 Task: Search one way flight ticket for 1 adult, 6 children, 1 infant in seat and 1 infant on lap in business from Memphis: Memphis International Airport to Rockford: Chicago Rockford International Airport(was Northwest Chicagoland Regional Airport At Rockford) on 5-1-2023. Choice of flights is Spirit. Number of bags: 2 carry on bags. Price is upto 90000. Outbound departure time preference is 17:45.
Action: Mouse moved to (195, 271)
Screenshot: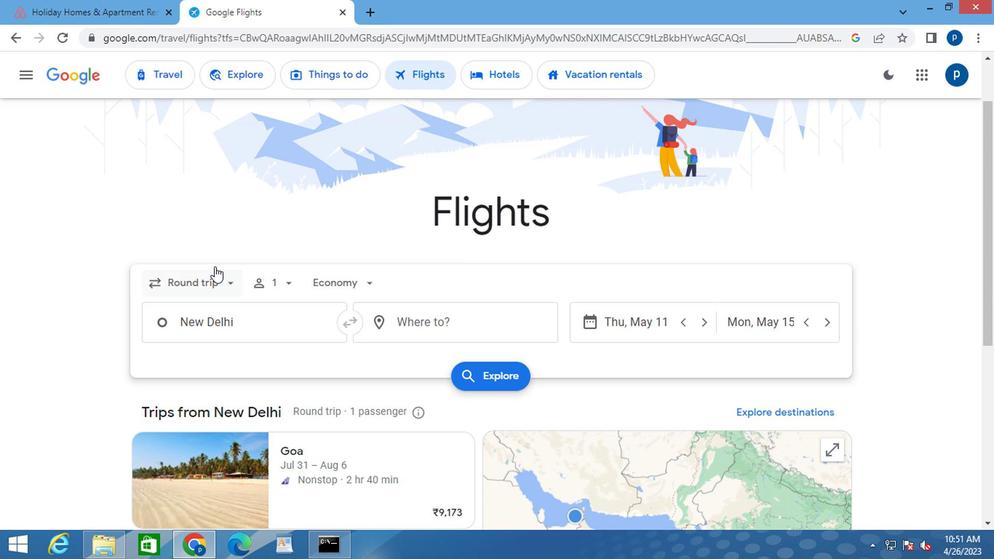 
Action: Mouse pressed left at (195, 271)
Screenshot: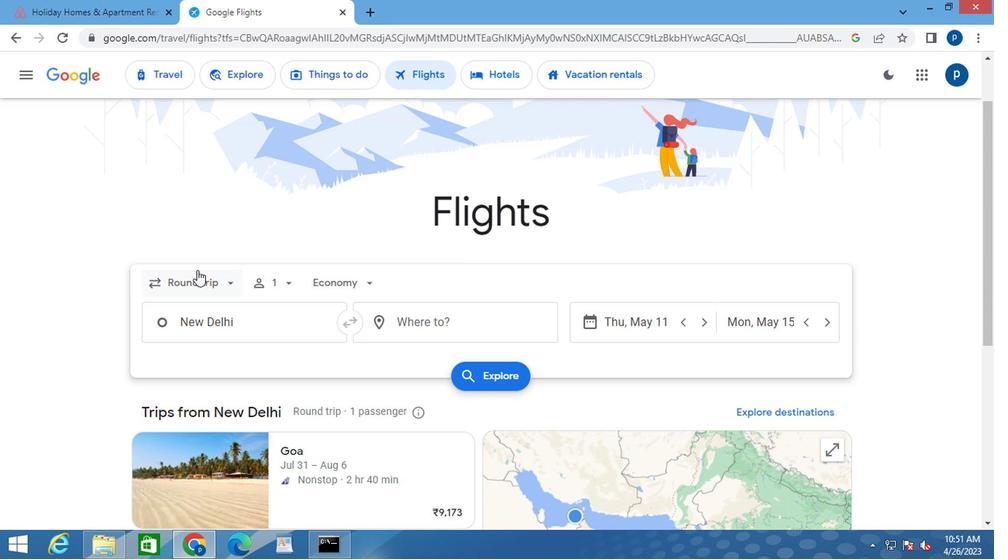 
Action: Mouse moved to (207, 347)
Screenshot: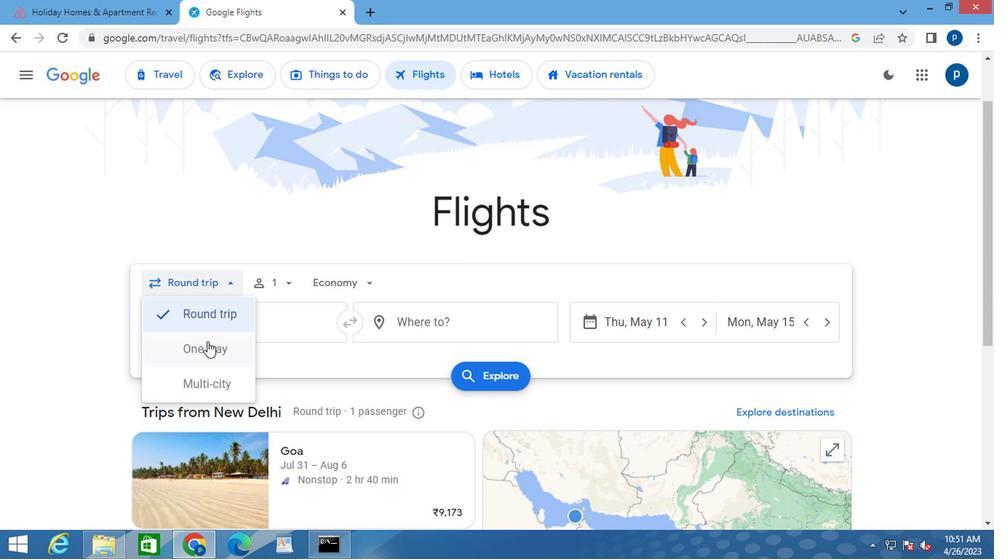 
Action: Mouse pressed left at (207, 347)
Screenshot: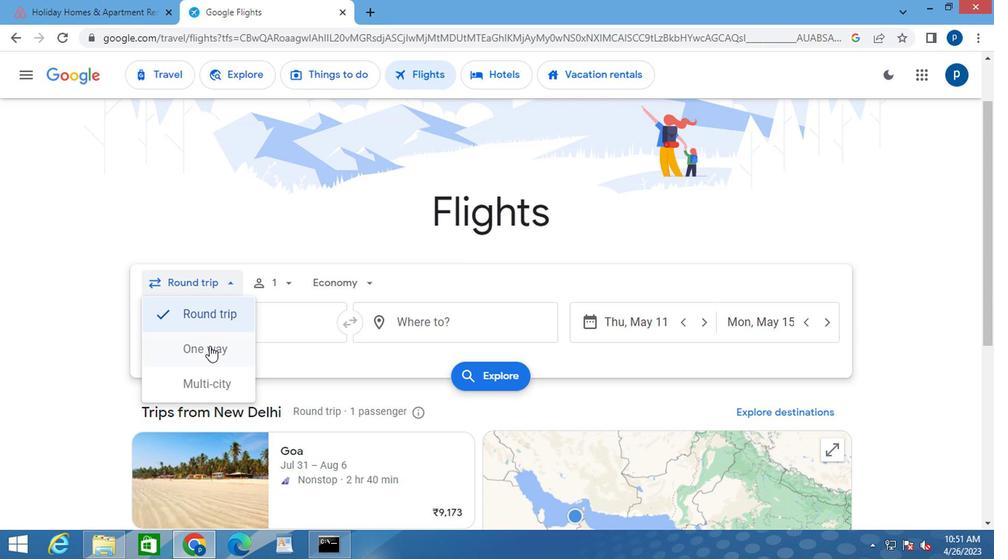 
Action: Mouse moved to (283, 277)
Screenshot: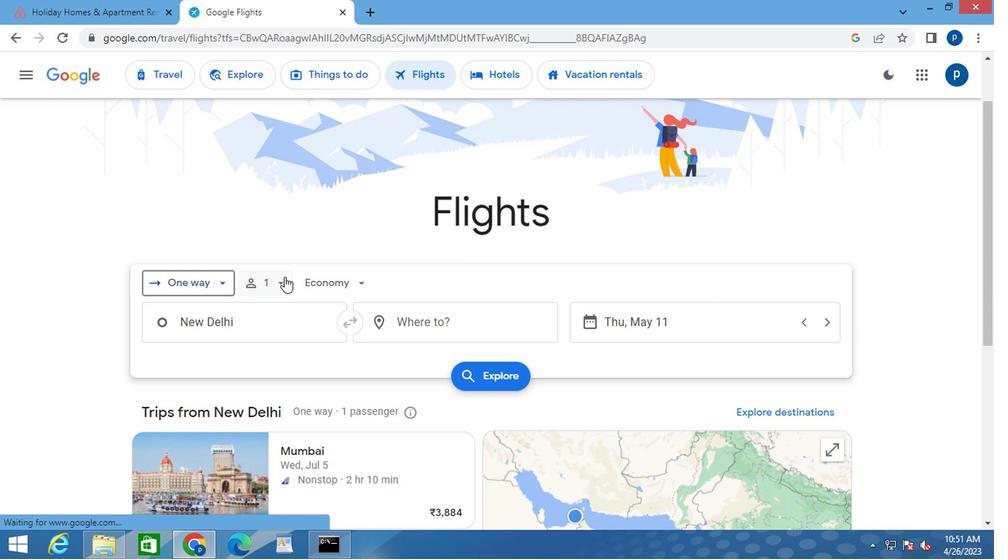 
Action: Mouse pressed left at (283, 277)
Screenshot: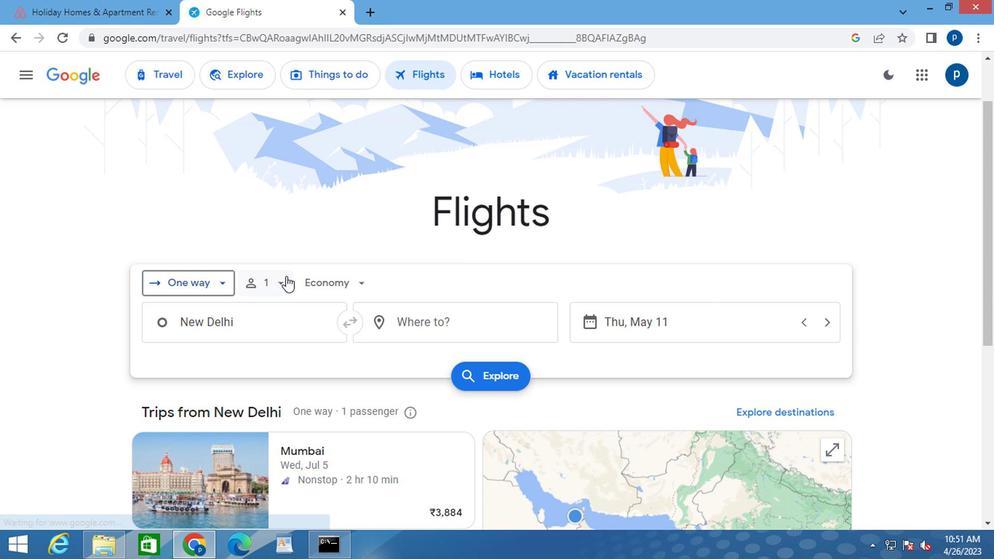 
Action: Mouse moved to (392, 356)
Screenshot: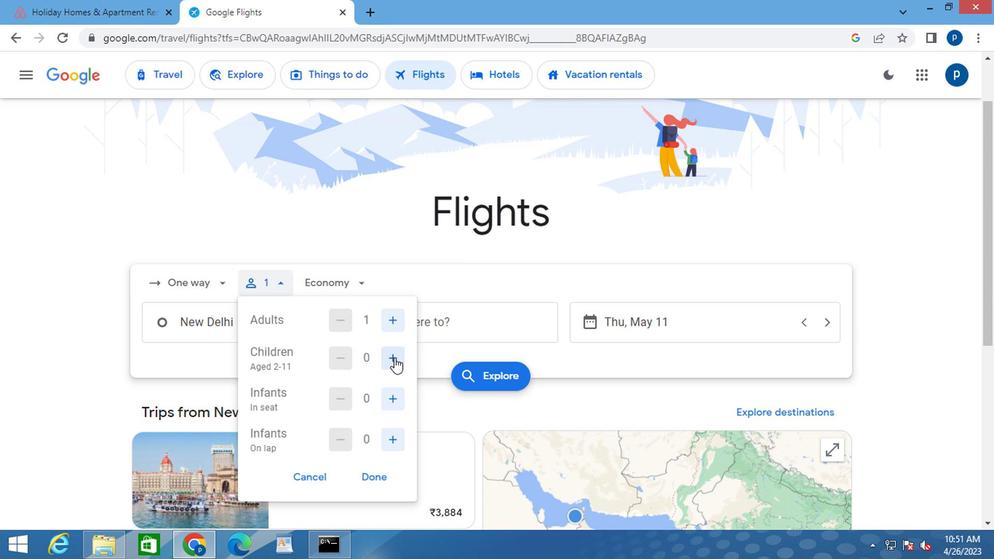 
Action: Mouse pressed left at (392, 356)
Screenshot: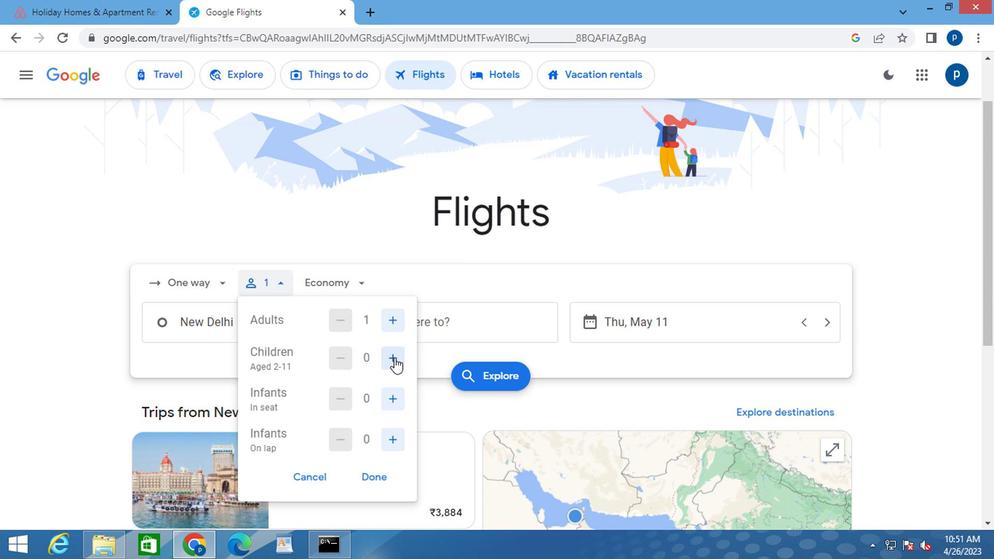 
Action: Mouse pressed left at (392, 356)
Screenshot: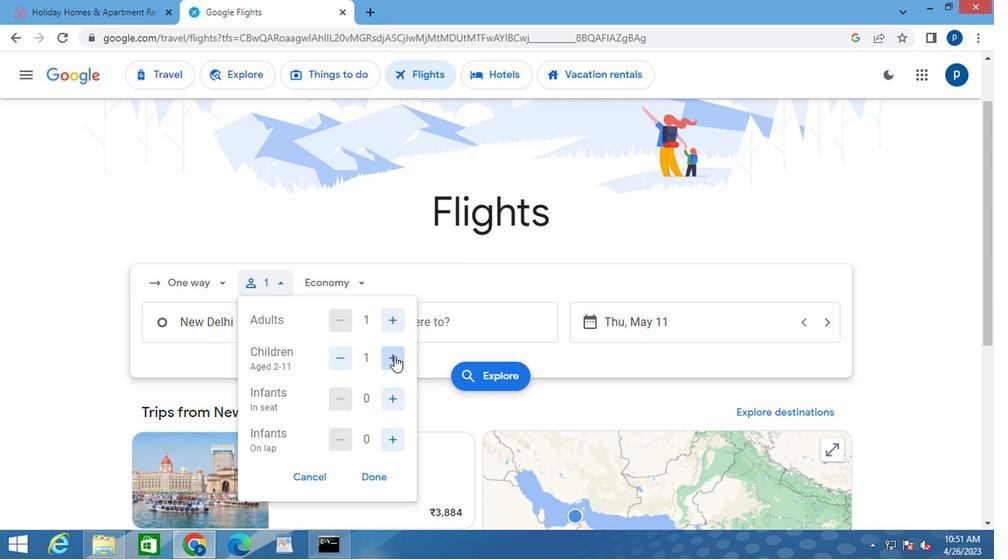 
Action: Mouse pressed left at (392, 356)
Screenshot: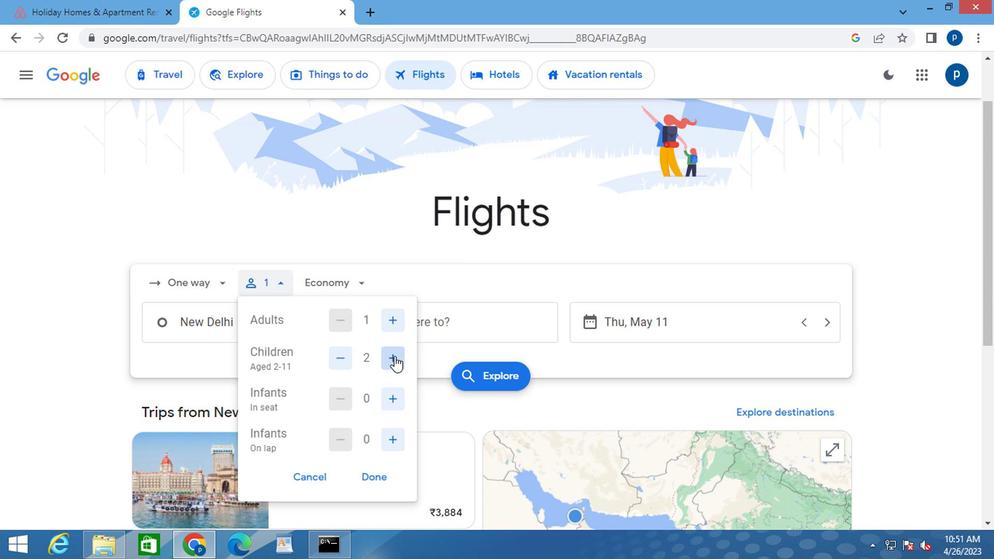 
Action: Mouse pressed left at (392, 356)
Screenshot: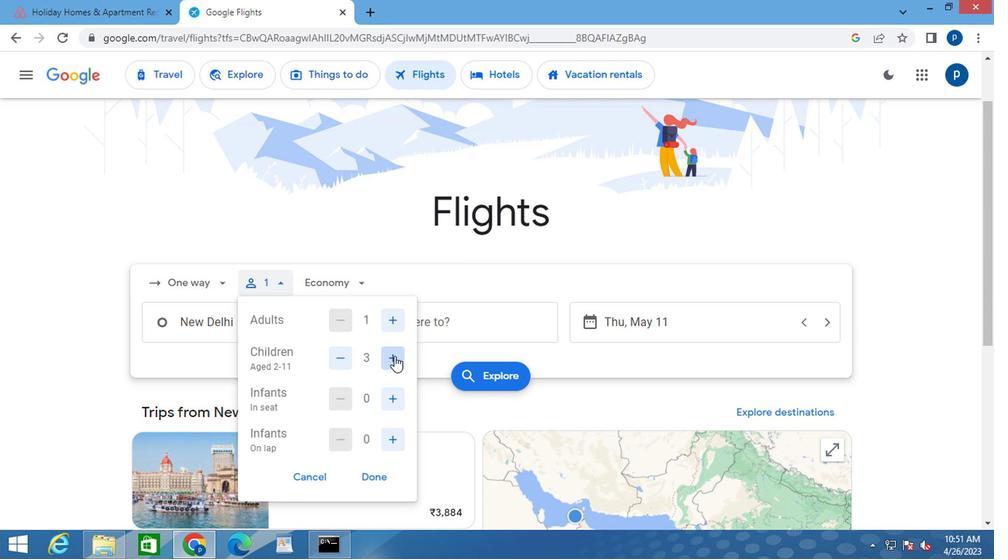 
Action: Mouse pressed left at (392, 356)
Screenshot: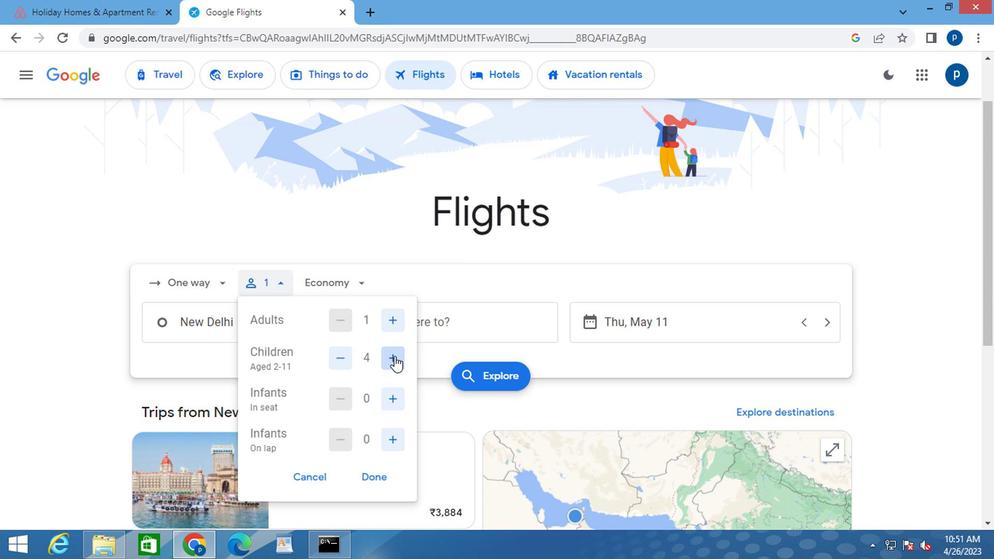 
Action: Mouse pressed left at (392, 356)
Screenshot: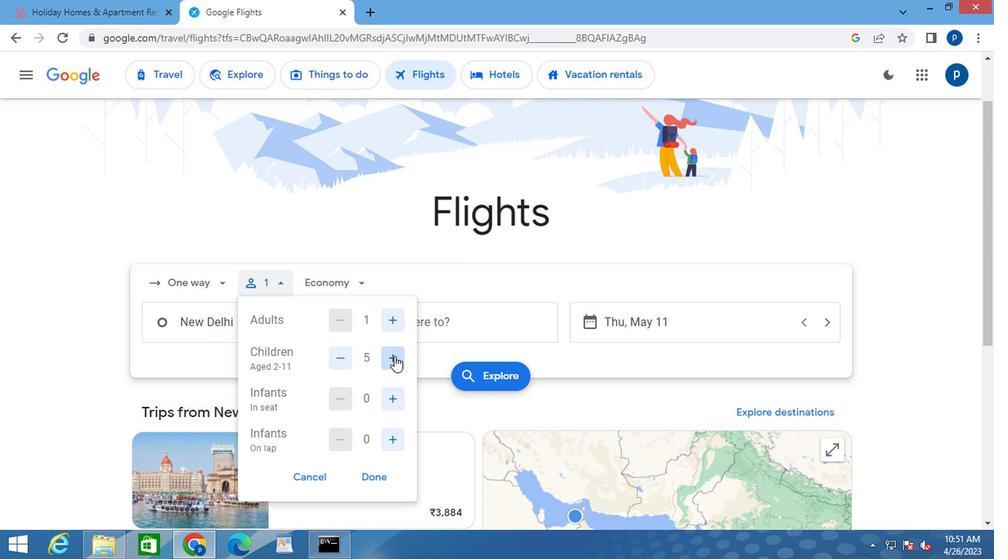 
Action: Mouse moved to (390, 398)
Screenshot: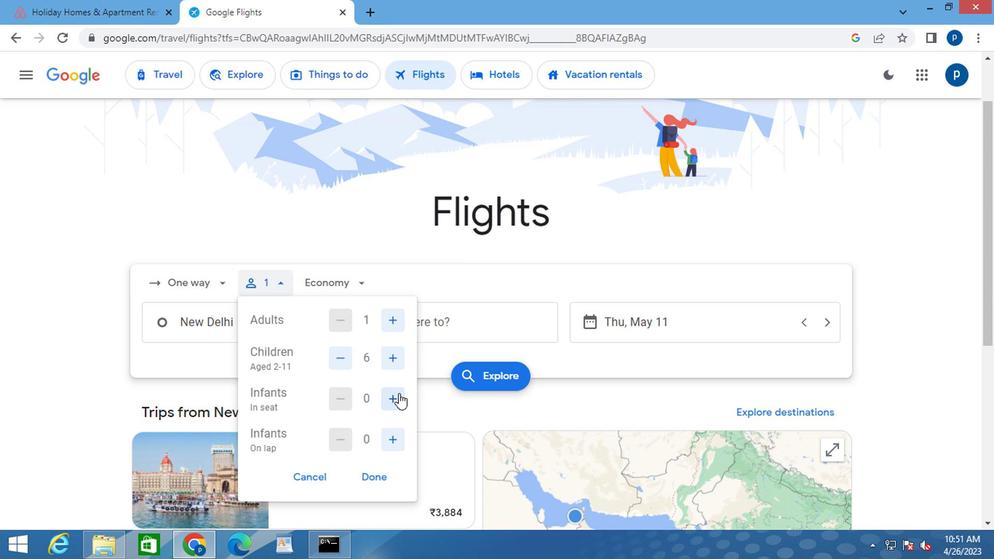 
Action: Mouse pressed left at (390, 398)
Screenshot: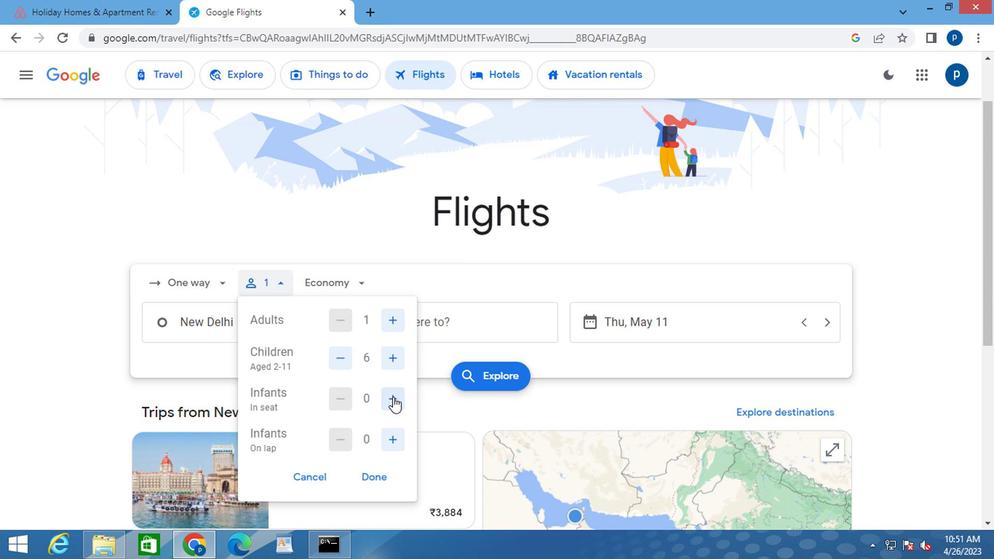 
Action: Mouse moved to (393, 439)
Screenshot: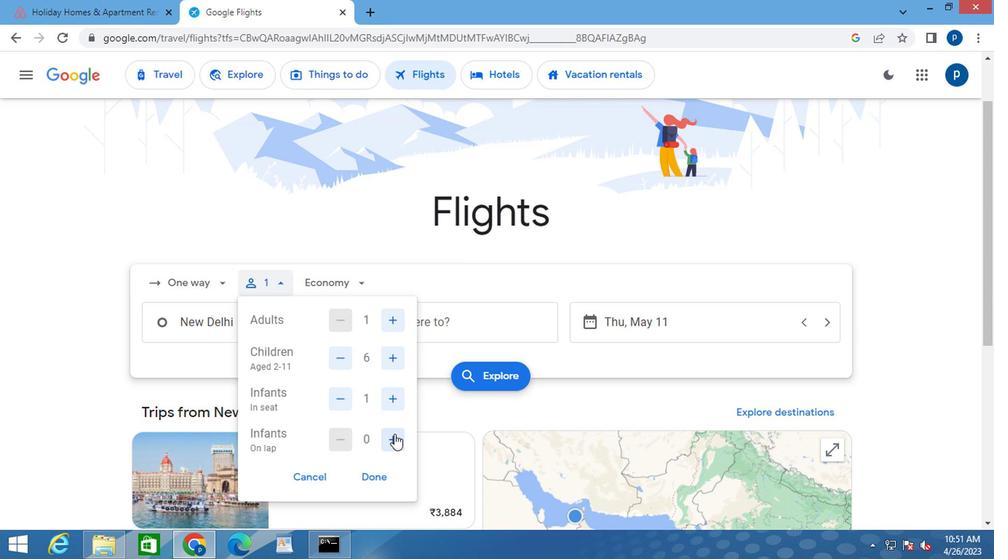 
Action: Mouse pressed left at (393, 439)
Screenshot: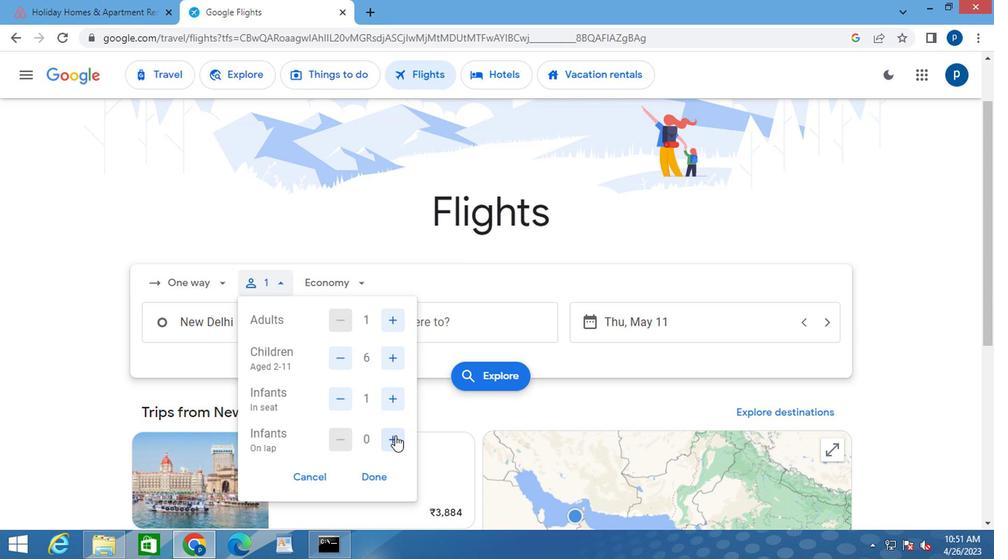 
Action: Mouse moved to (372, 480)
Screenshot: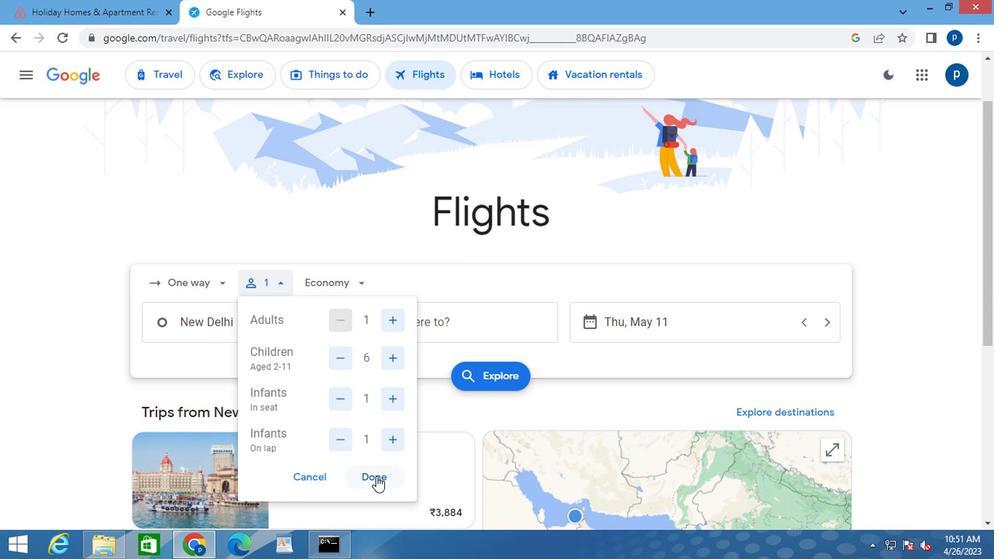 
Action: Mouse pressed left at (372, 480)
Screenshot: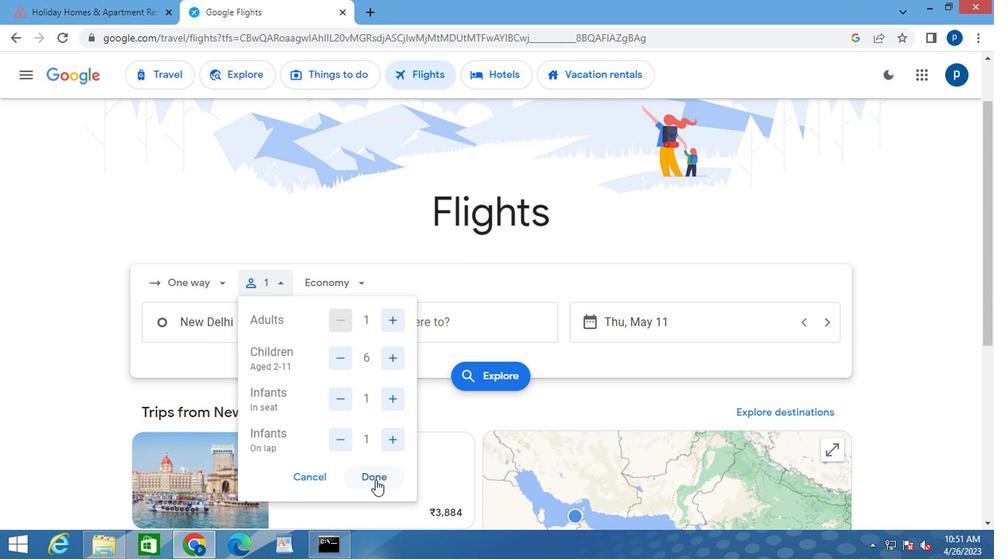 
Action: Mouse moved to (352, 289)
Screenshot: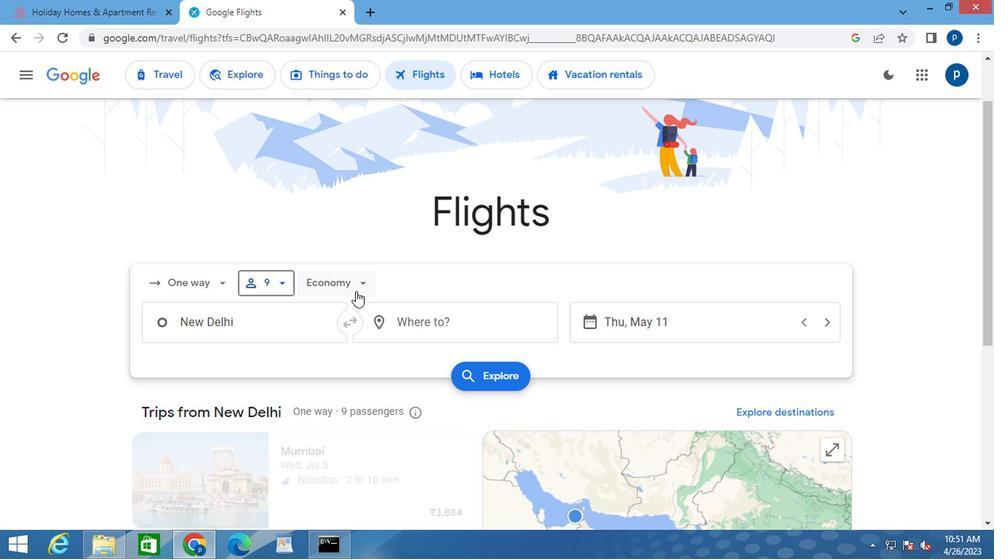 
Action: Mouse pressed left at (352, 289)
Screenshot: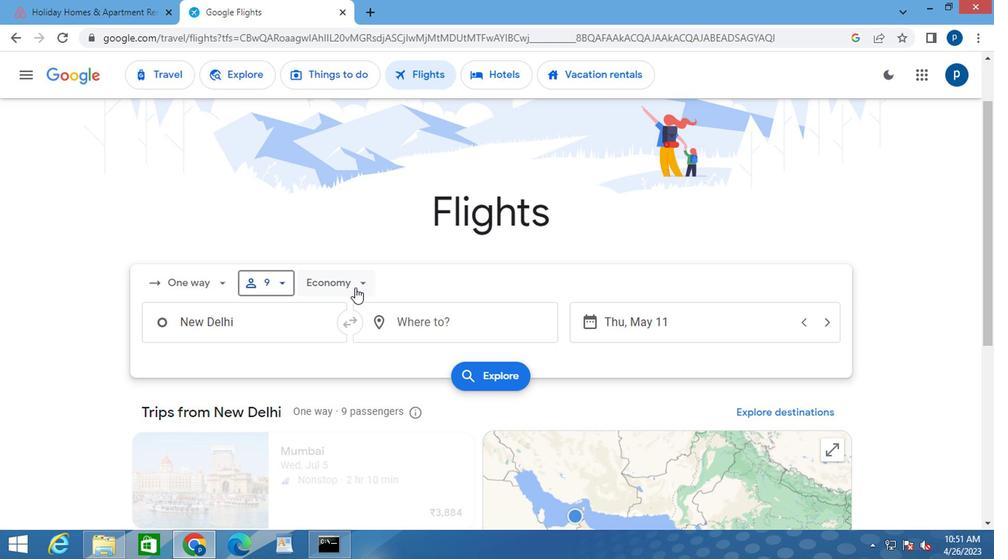 
Action: Mouse moved to (363, 379)
Screenshot: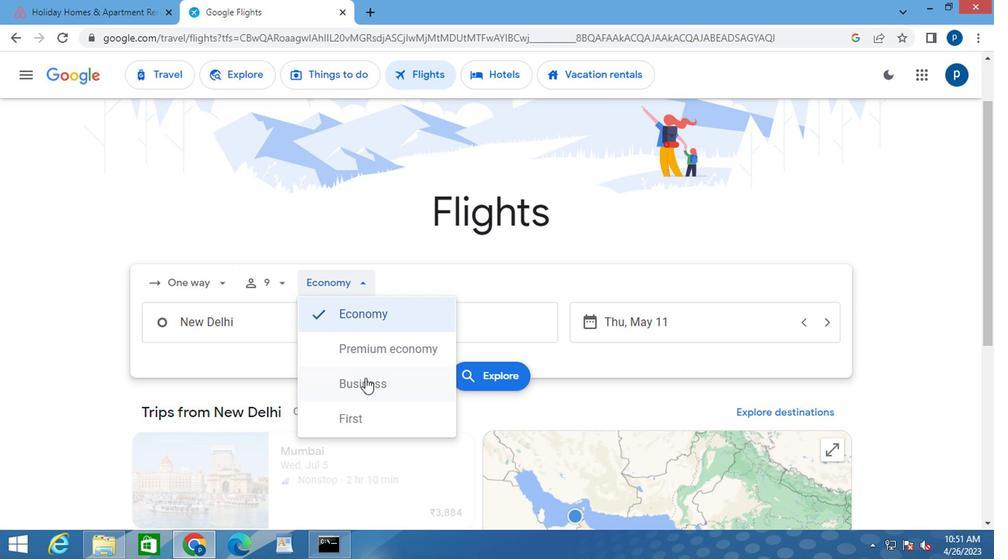 
Action: Mouse pressed left at (363, 379)
Screenshot: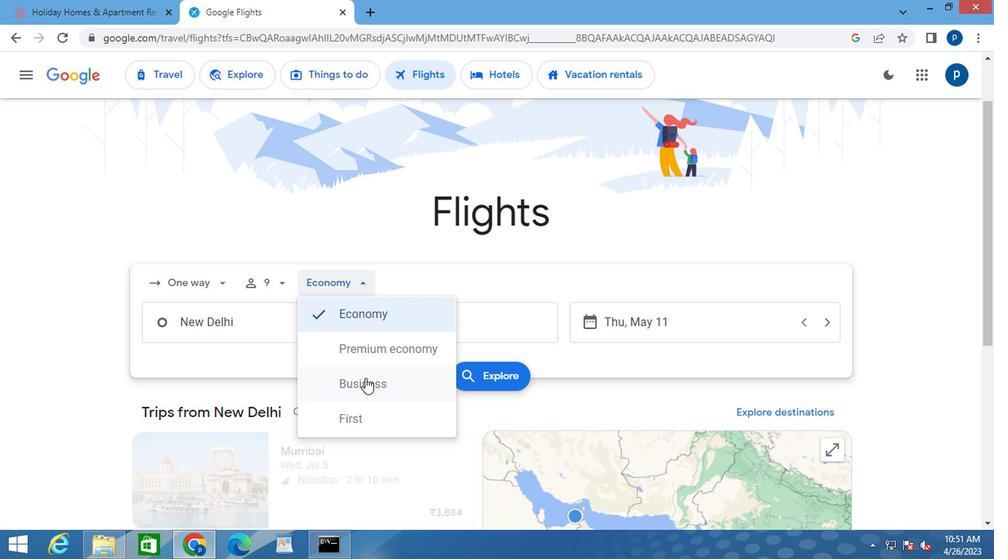 
Action: Mouse moved to (250, 326)
Screenshot: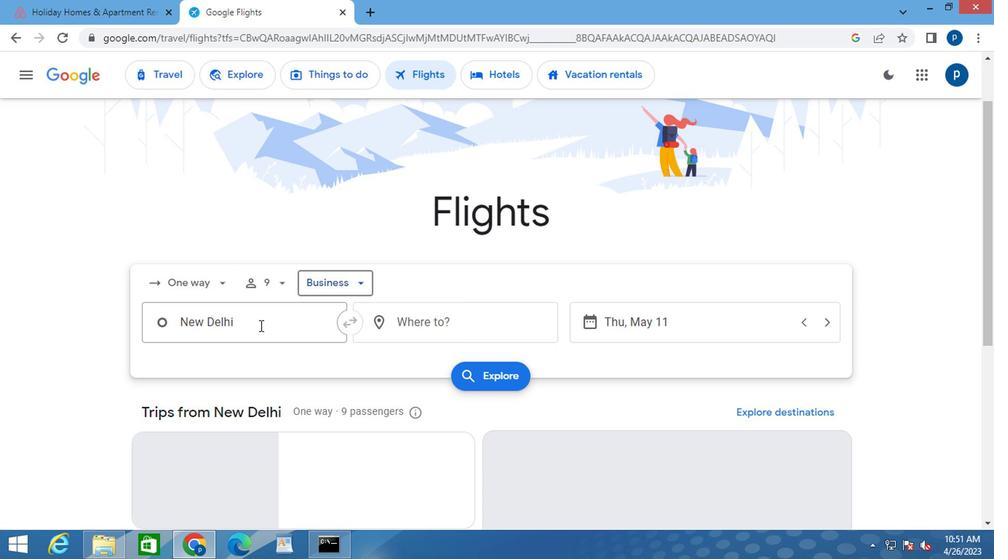 
Action: Mouse pressed left at (250, 326)
Screenshot: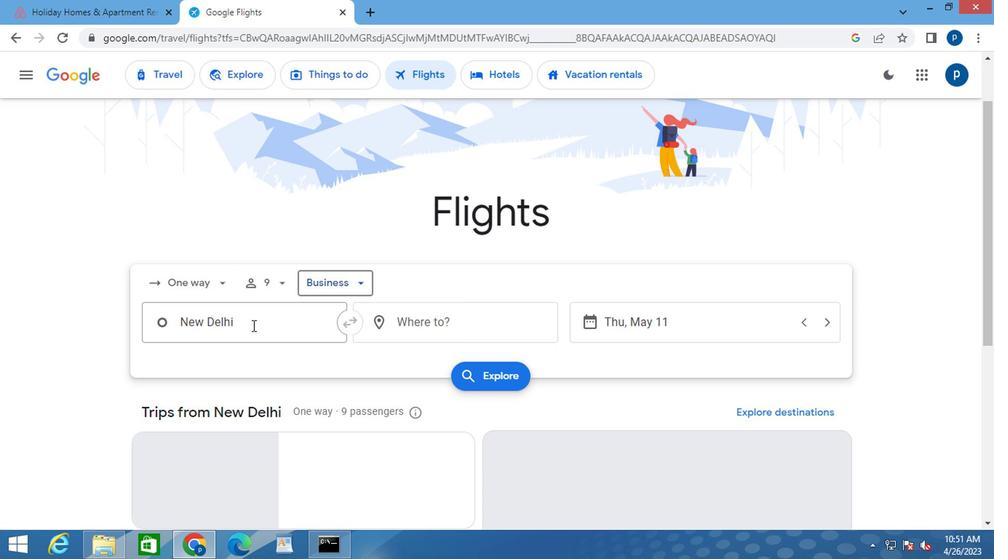 
Action: Mouse pressed left at (250, 326)
Screenshot: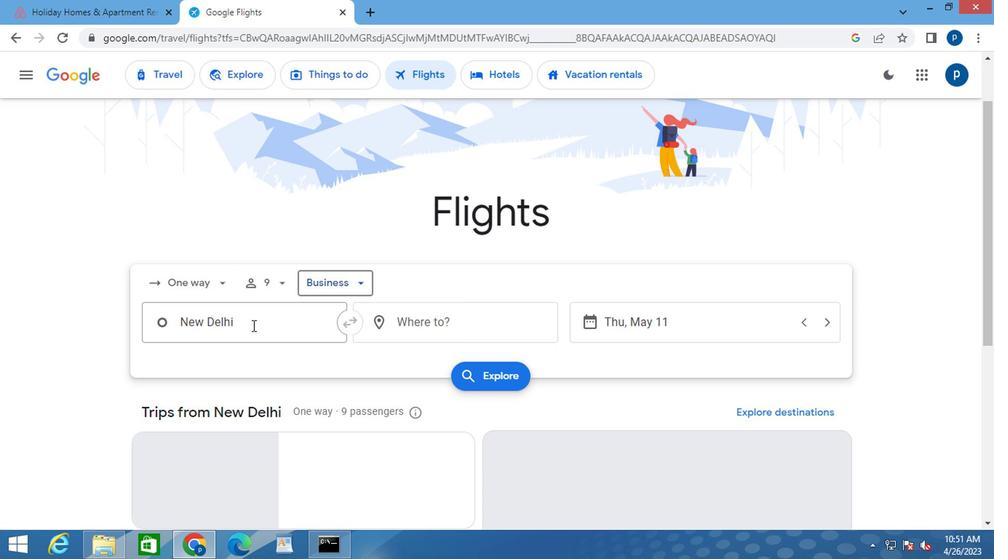 
Action: Key pressed <Key.caps_lock>m<Key.caps_lock>m<Key.backspace>emphis
Screenshot: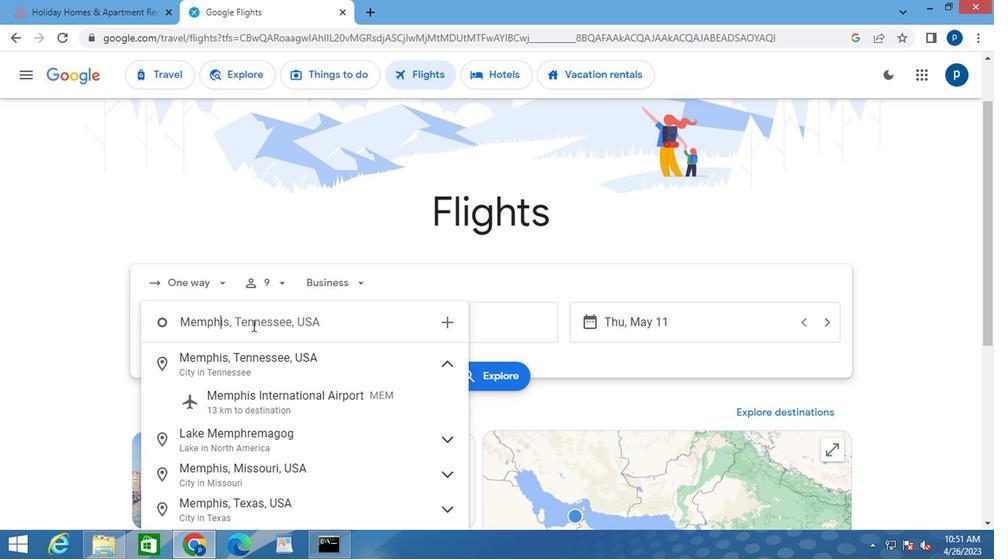 
Action: Mouse moved to (259, 399)
Screenshot: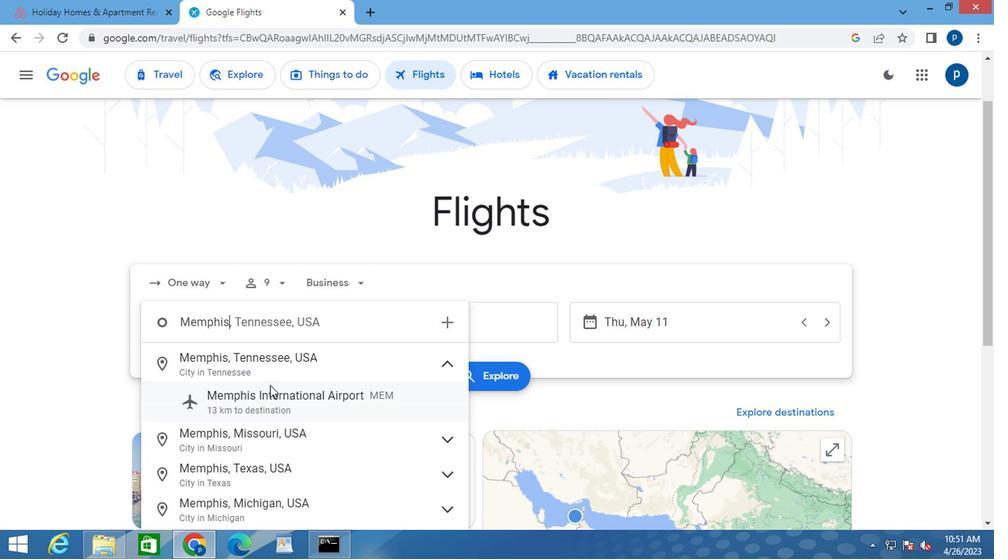 
Action: Mouse pressed left at (259, 399)
Screenshot: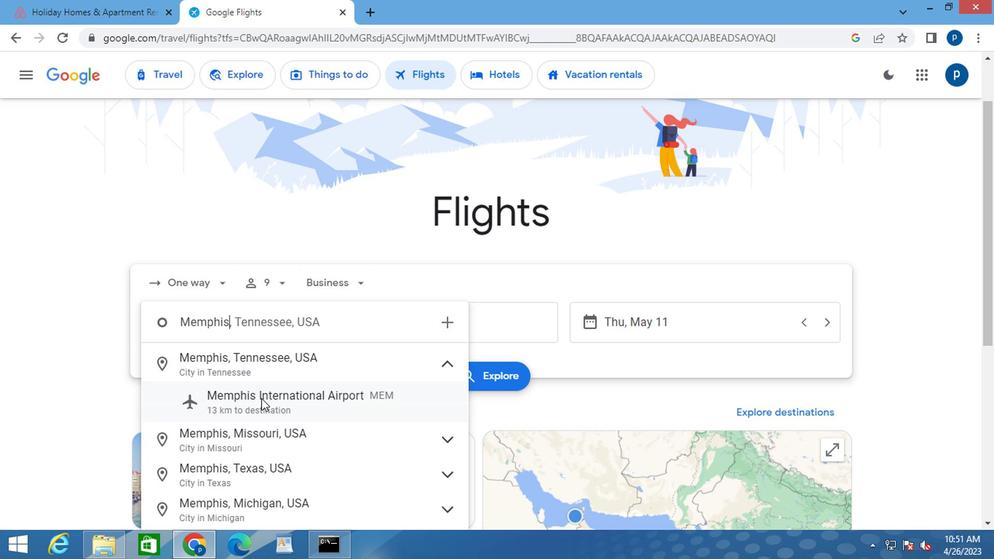 
Action: Mouse moved to (412, 319)
Screenshot: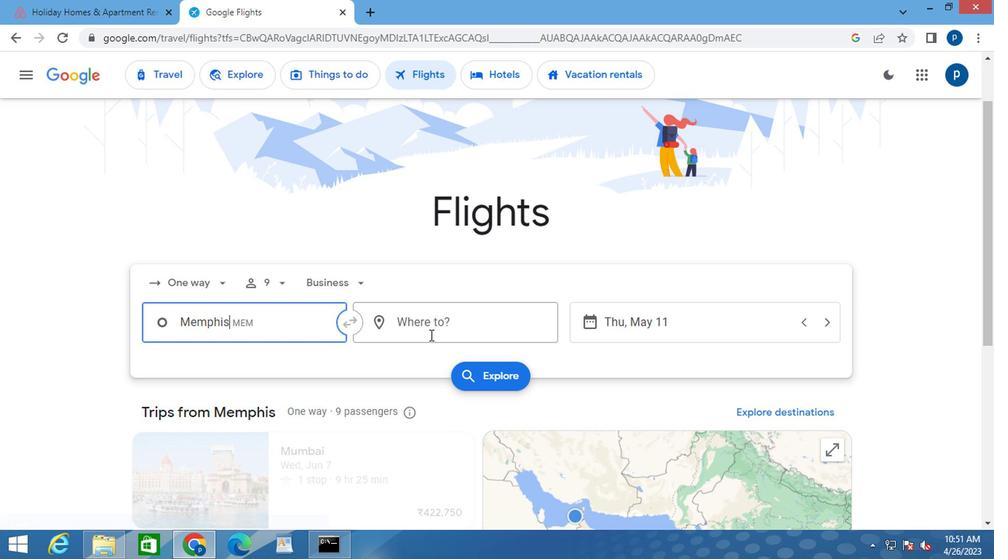 
Action: Mouse pressed left at (412, 319)
Screenshot: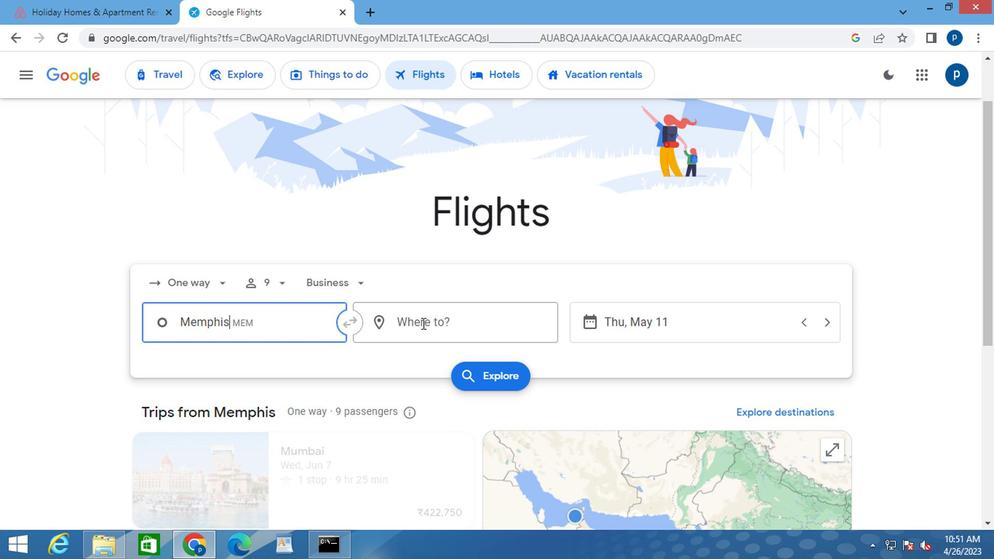 
Action: Key pressed <Key.caps_lock>c<Key.caps_lock>hicago
Screenshot: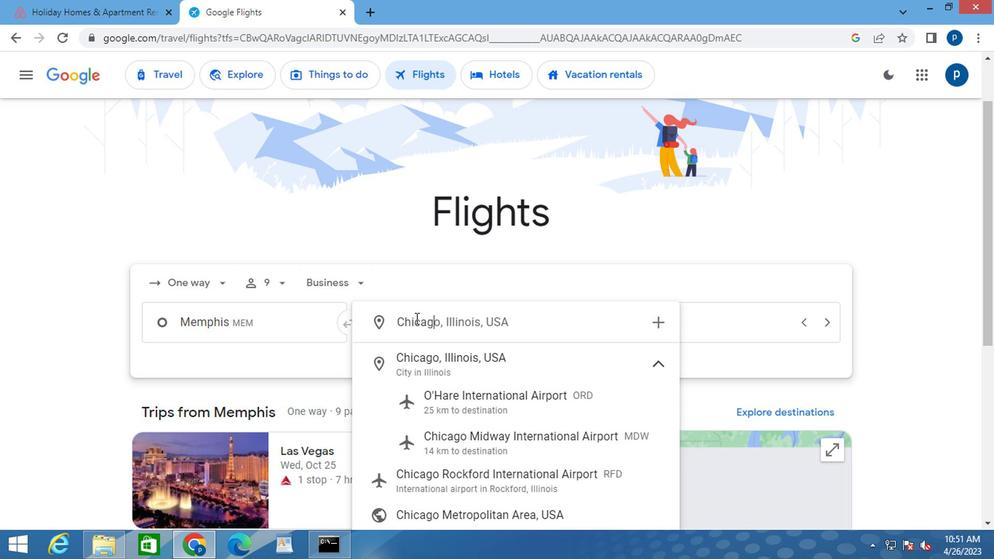 
Action: Mouse moved to (455, 477)
Screenshot: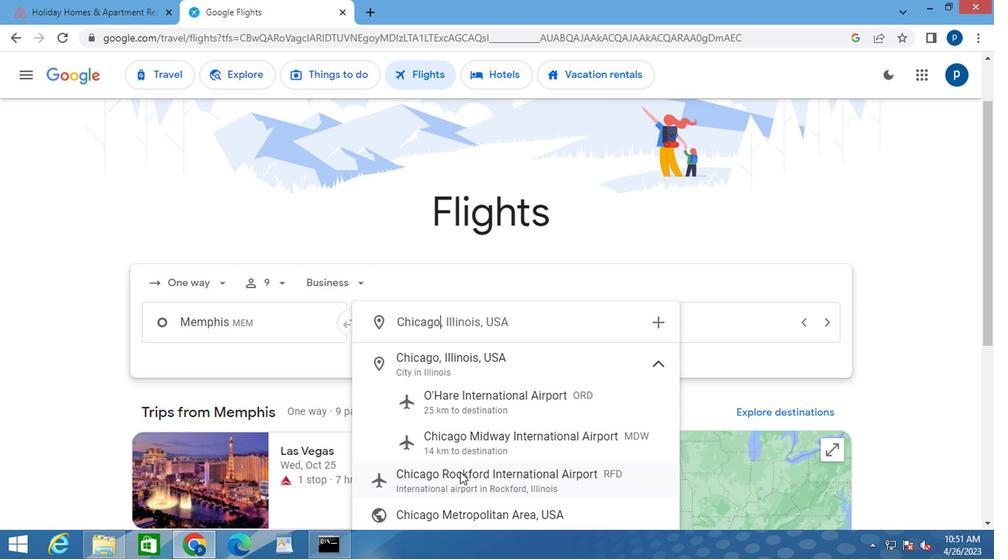 
Action: Mouse pressed left at (455, 477)
Screenshot: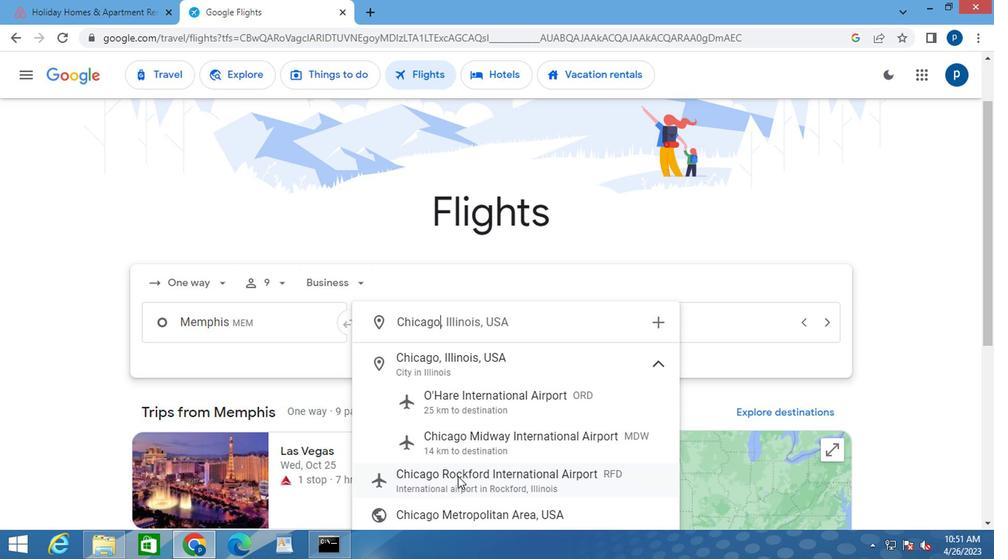 
Action: Mouse moved to (592, 324)
Screenshot: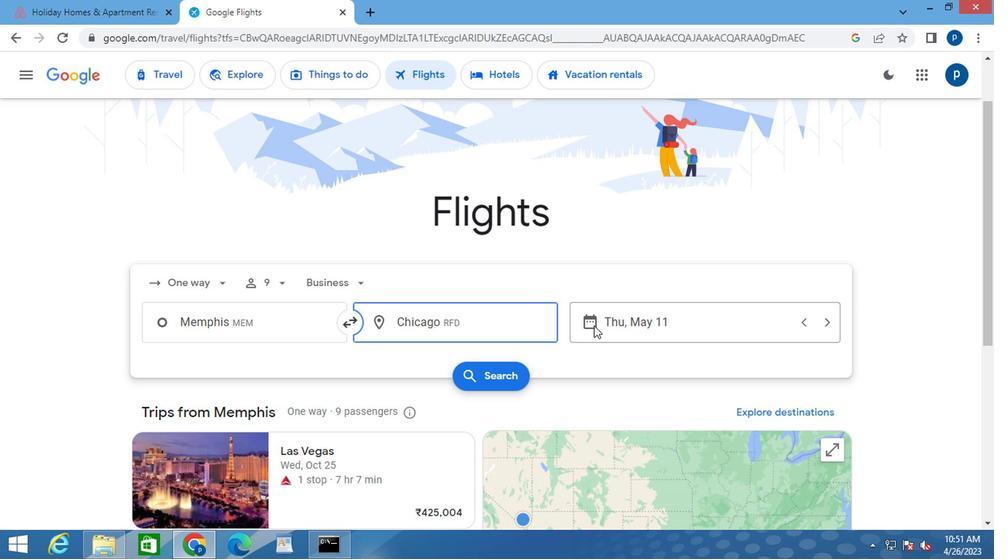 
Action: Mouse pressed left at (592, 324)
Screenshot: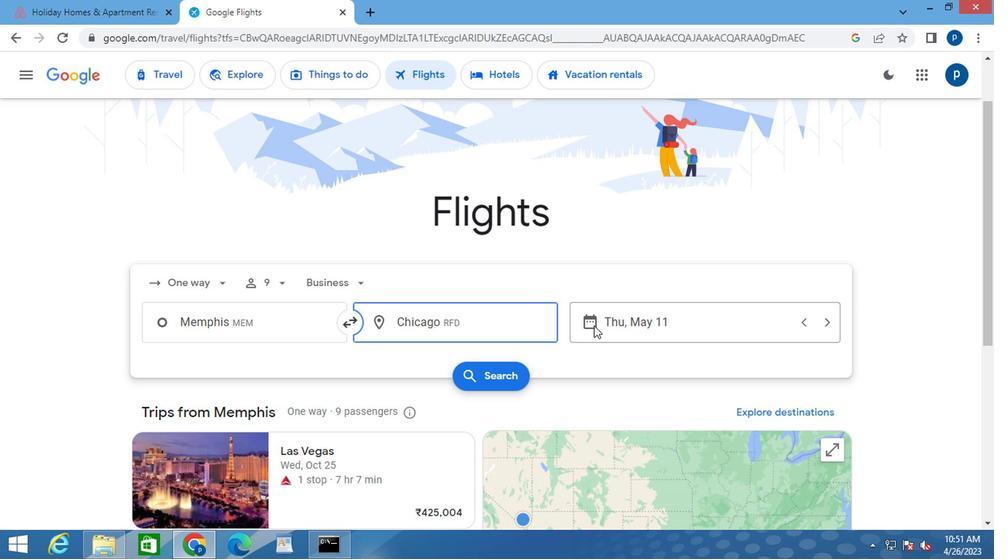
Action: Mouse moved to (628, 262)
Screenshot: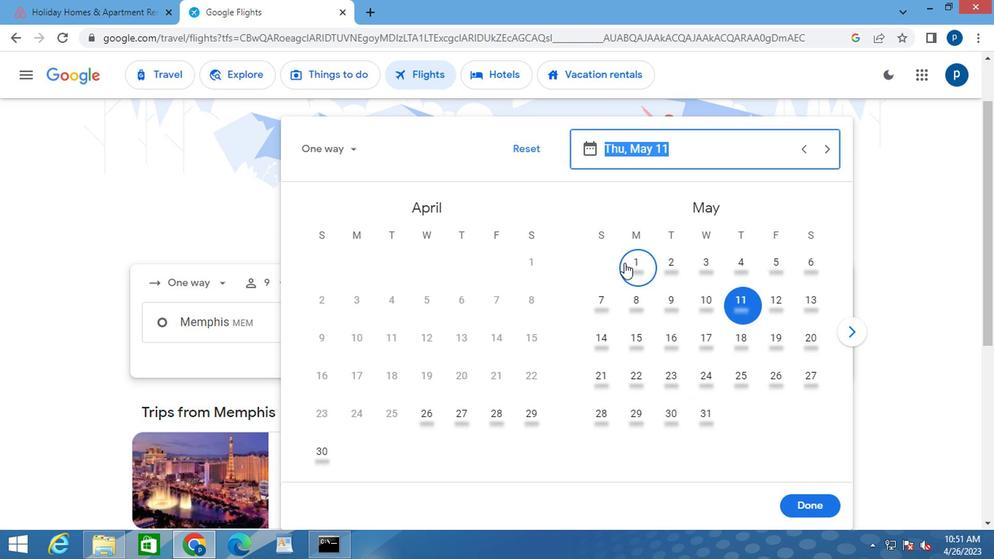 
Action: Mouse pressed left at (628, 262)
Screenshot: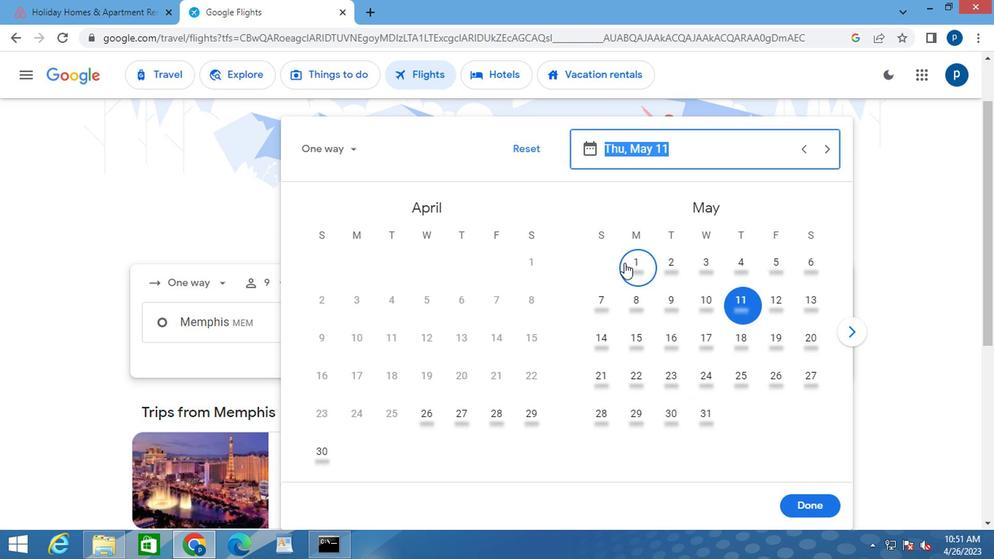 
Action: Mouse moved to (811, 508)
Screenshot: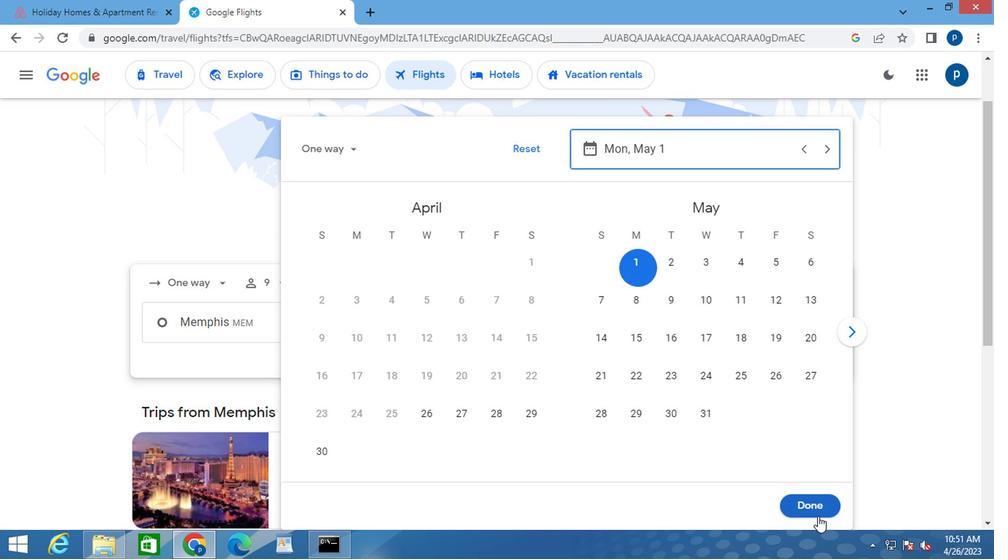 
Action: Mouse pressed left at (811, 508)
Screenshot: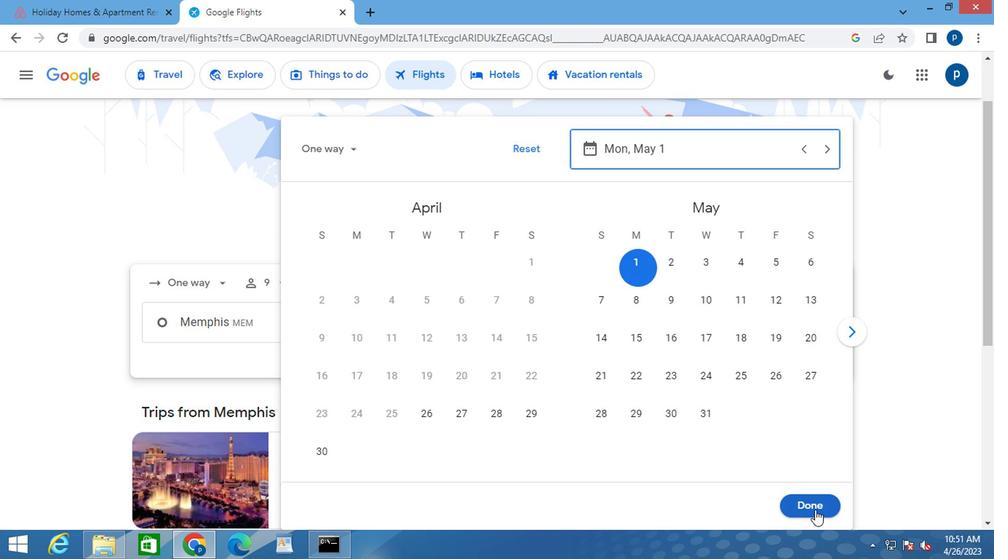 
Action: Mouse moved to (502, 386)
Screenshot: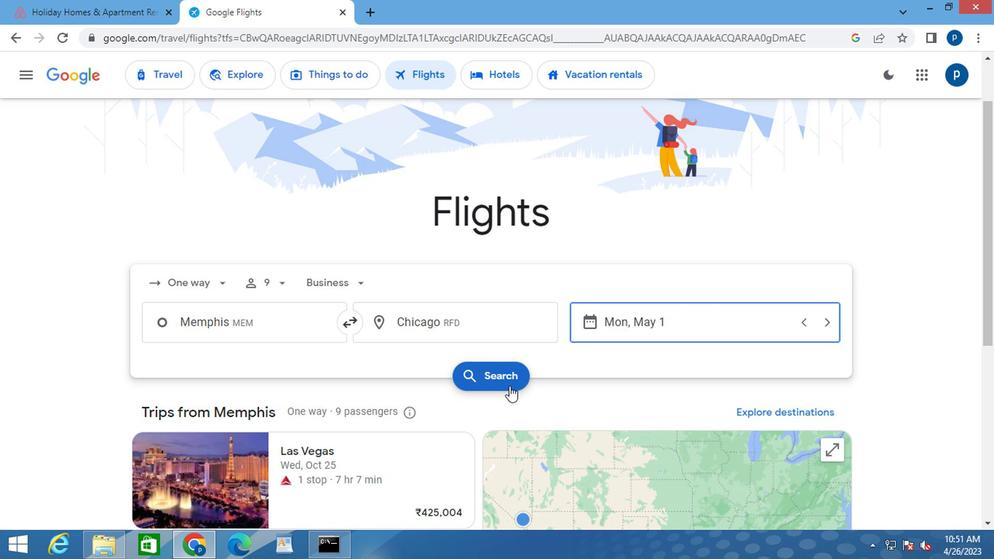 
Action: Mouse pressed left at (502, 386)
Screenshot: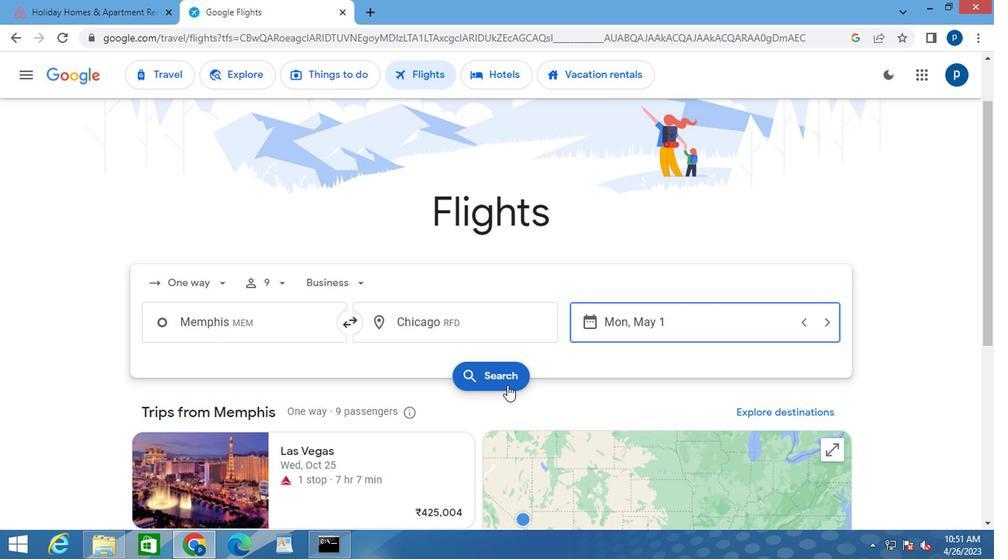 
Action: Mouse moved to (149, 211)
Screenshot: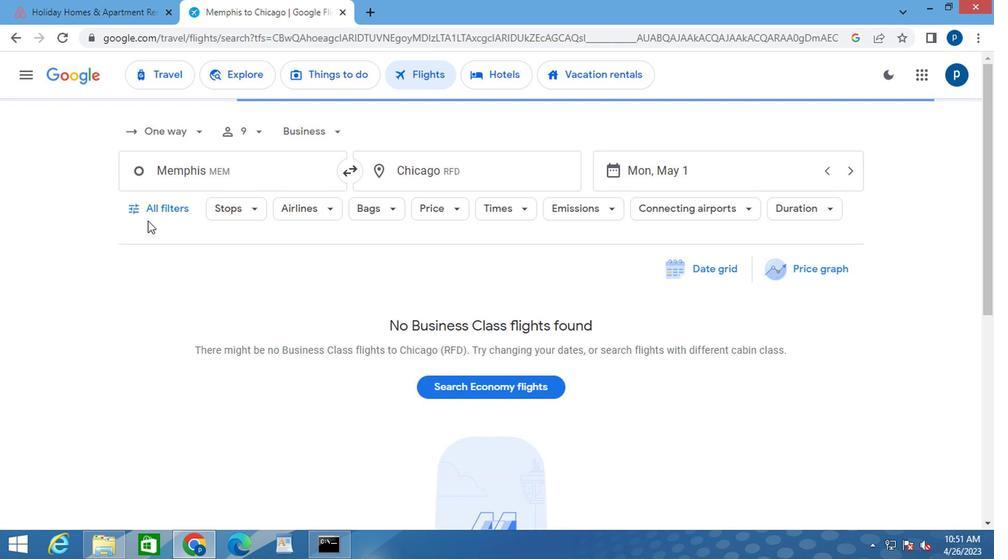 
Action: Mouse pressed left at (149, 211)
Screenshot: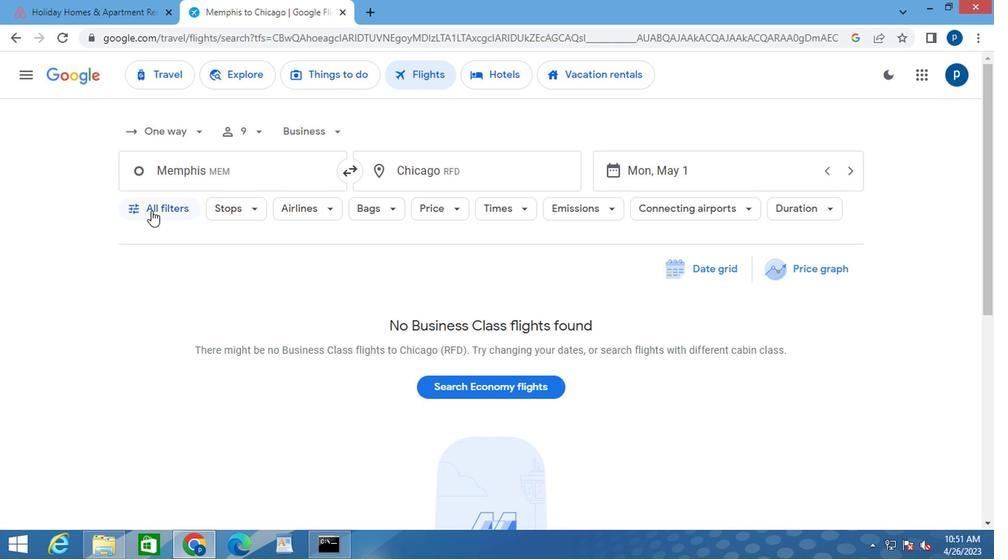 
Action: Mouse moved to (242, 383)
Screenshot: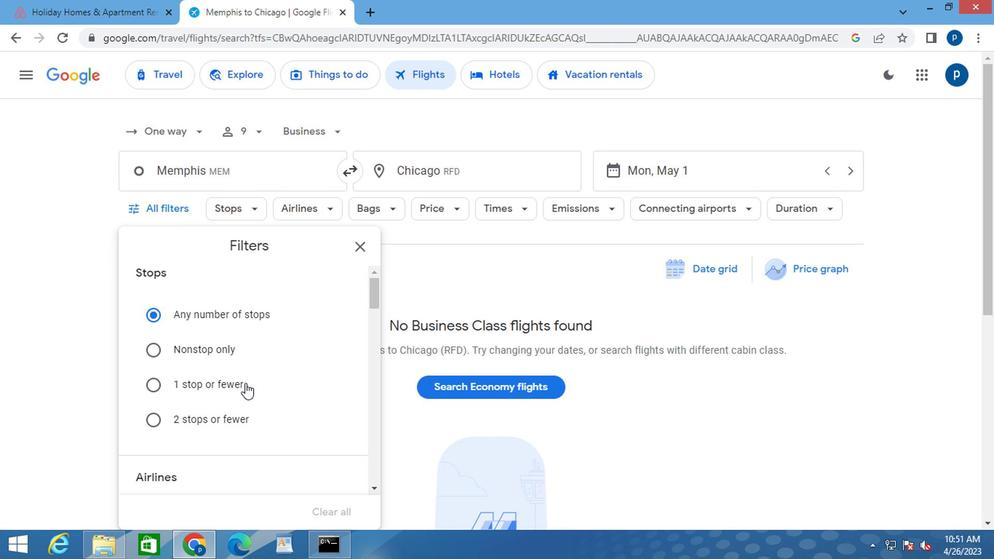 
Action: Mouse scrolled (242, 382) with delta (0, 0)
Screenshot: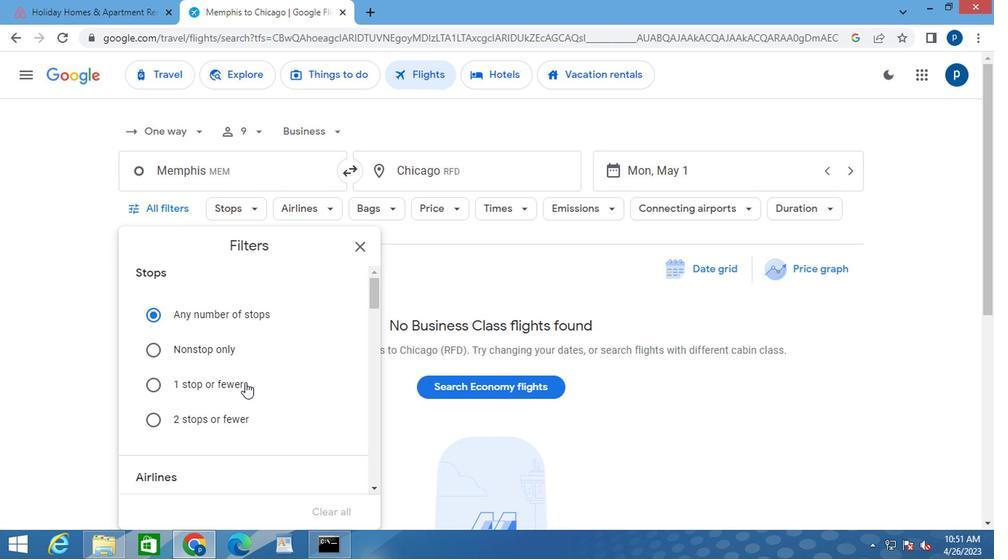 
Action: Mouse scrolled (242, 382) with delta (0, 0)
Screenshot: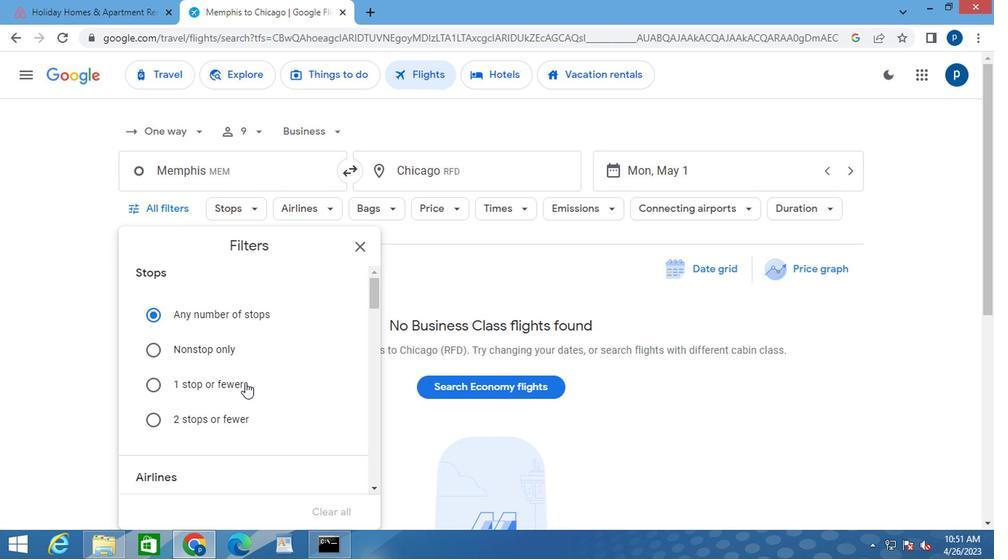 
Action: Mouse scrolled (242, 382) with delta (0, 0)
Screenshot: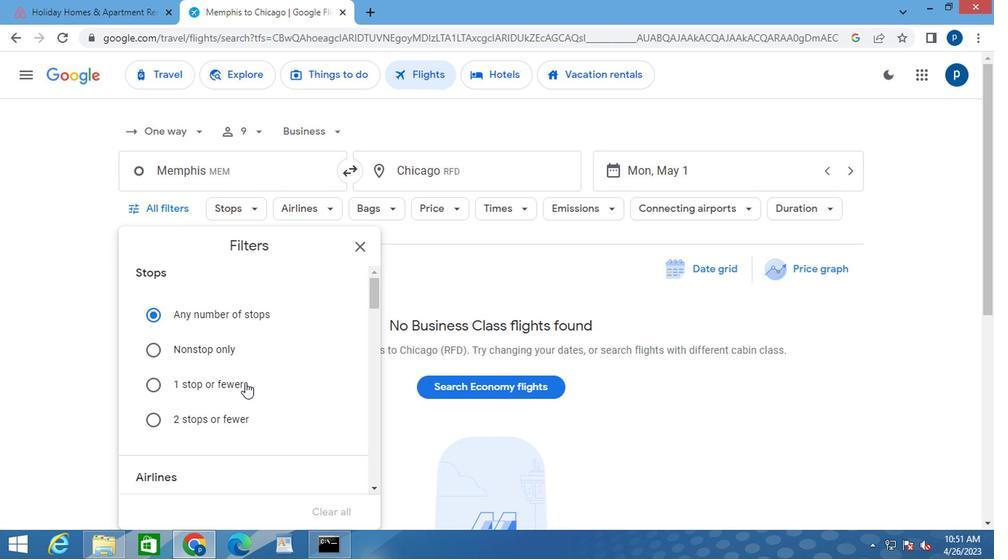
Action: Mouse moved to (244, 382)
Screenshot: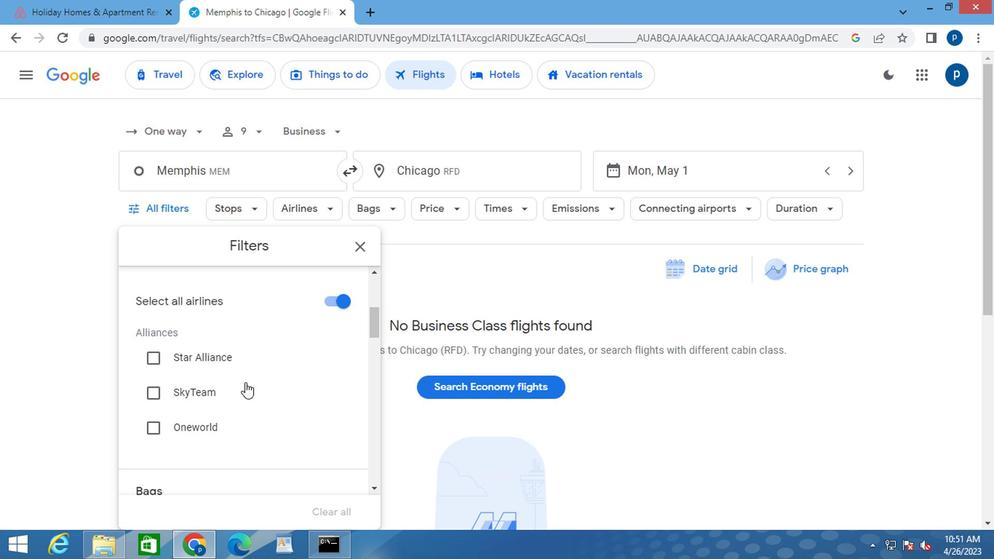 
Action: Mouse scrolled (244, 381) with delta (0, -1)
Screenshot: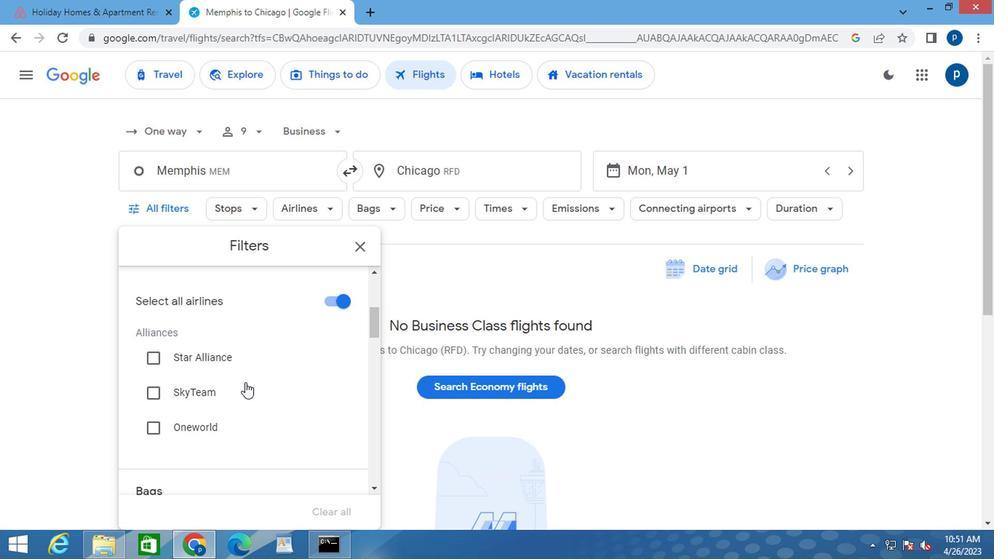 
Action: Mouse scrolled (244, 381) with delta (0, -1)
Screenshot: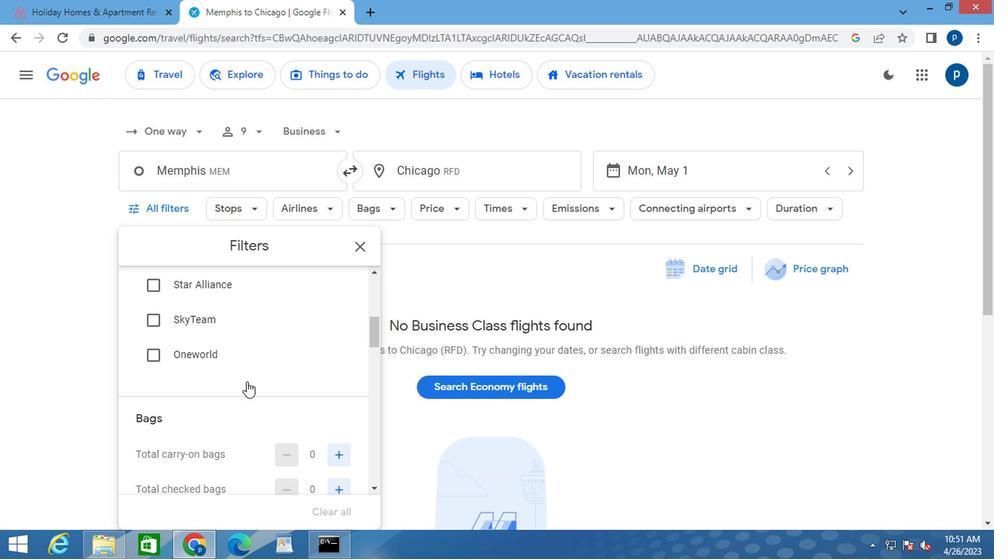 
Action: Mouse moved to (331, 384)
Screenshot: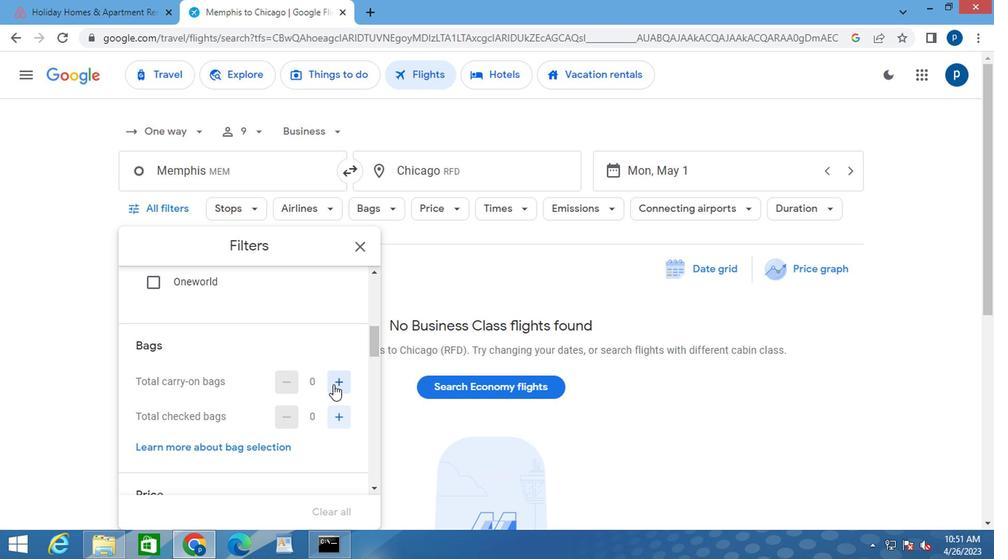 
Action: Mouse pressed left at (331, 384)
Screenshot: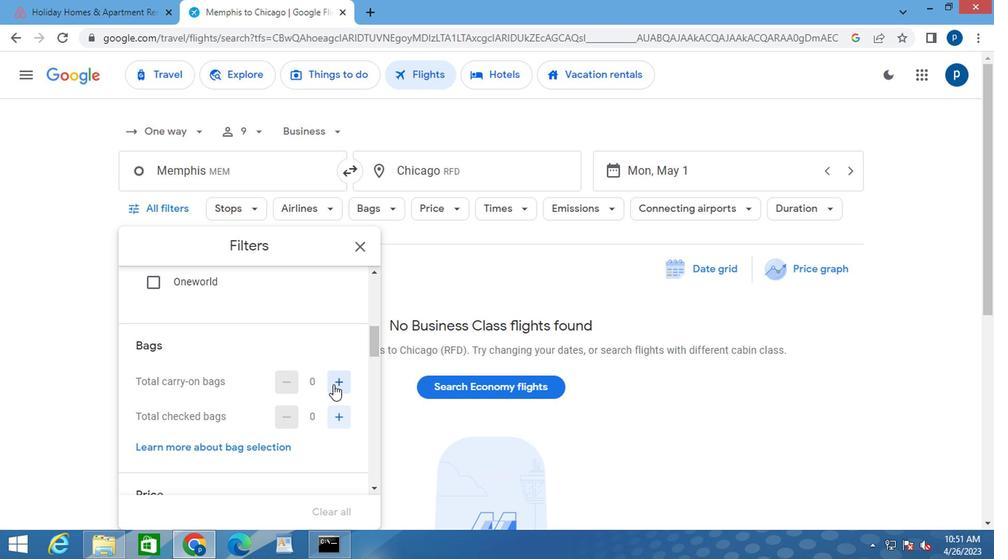
Action: Mouse moved to (332, 384)
Screenshot: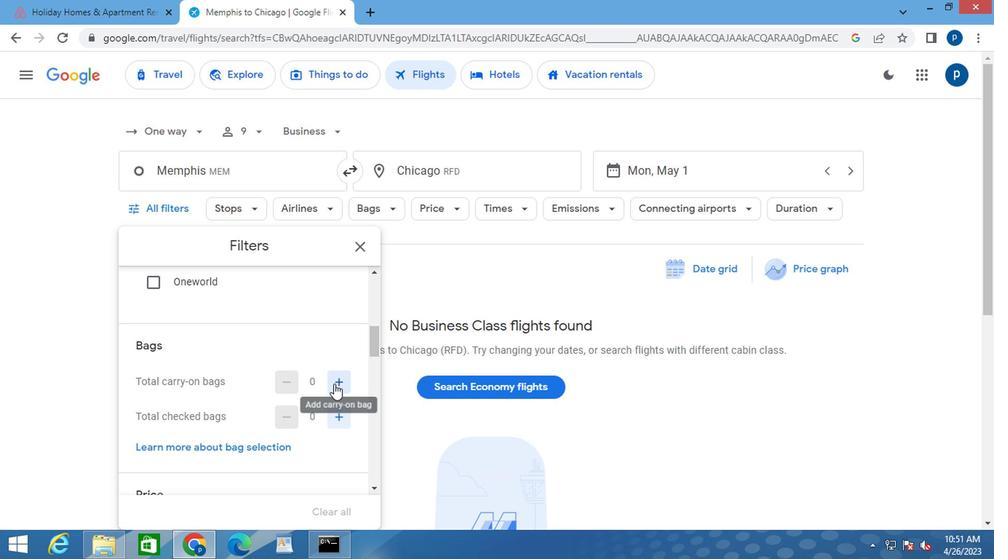 
Action: Mouse pressed left at (332, 384)
Screenshot: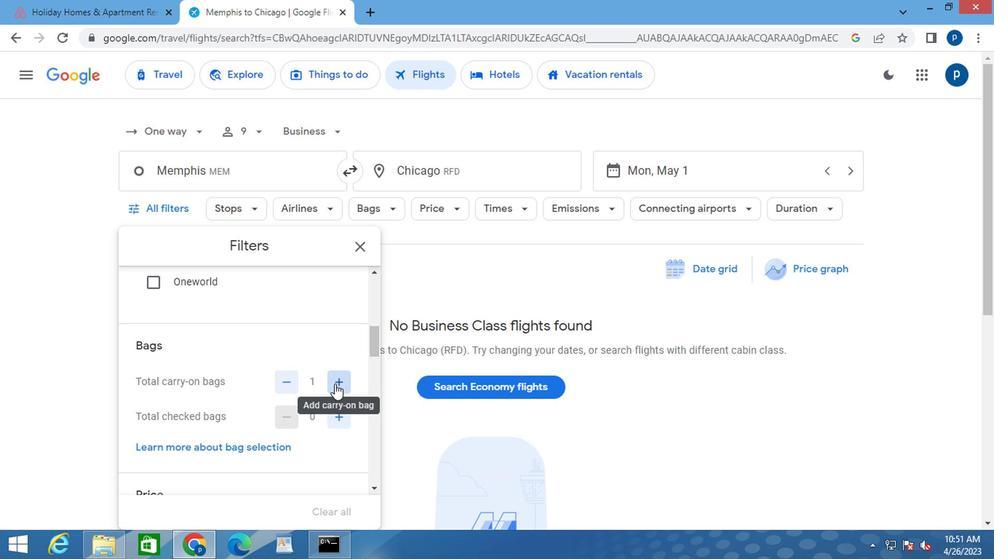 
Action: Mouse moved to (256, 413)
Screenshot: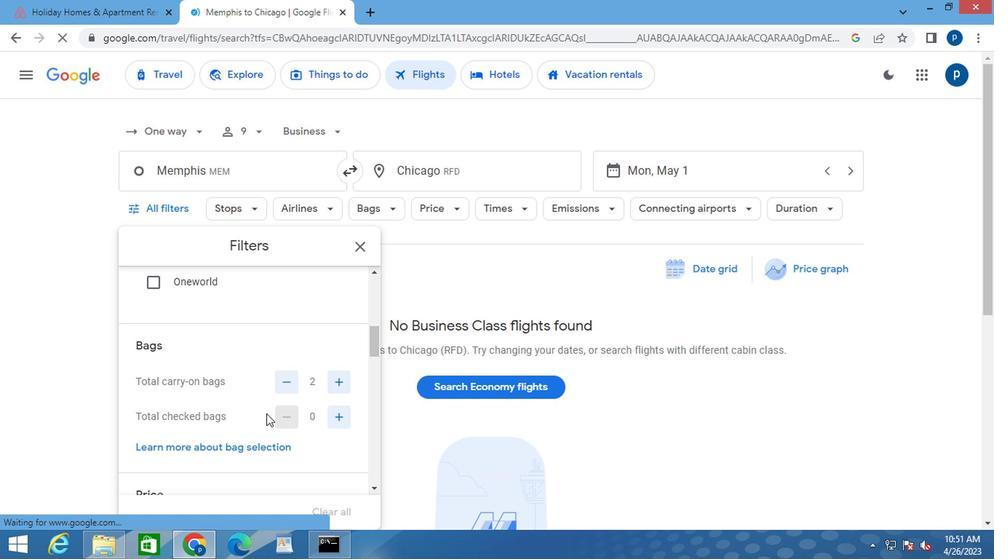
Action: Mouse scrolled (256, 412) with delta (0, -1)
Screenshot: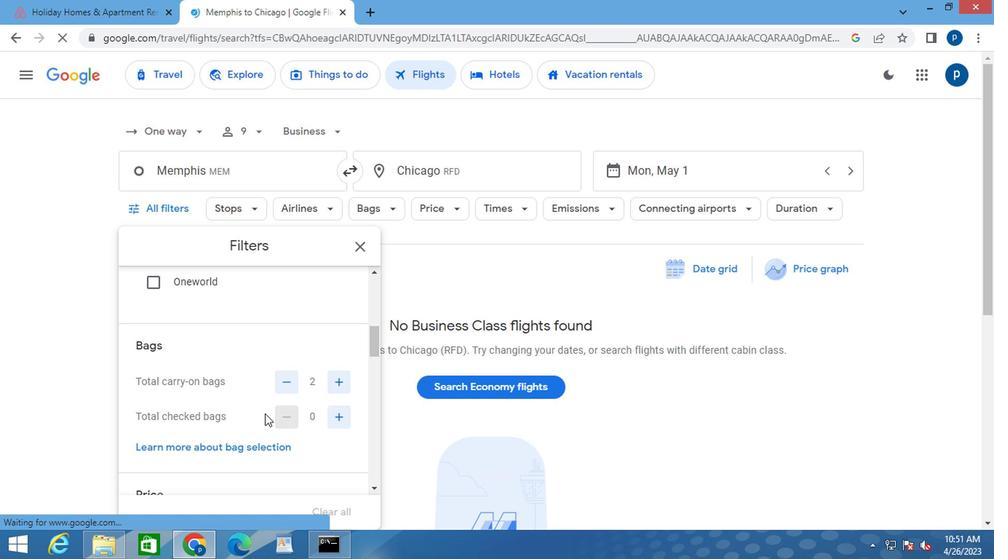 
Action: Mouse moved to (257, 402)
Screenshot: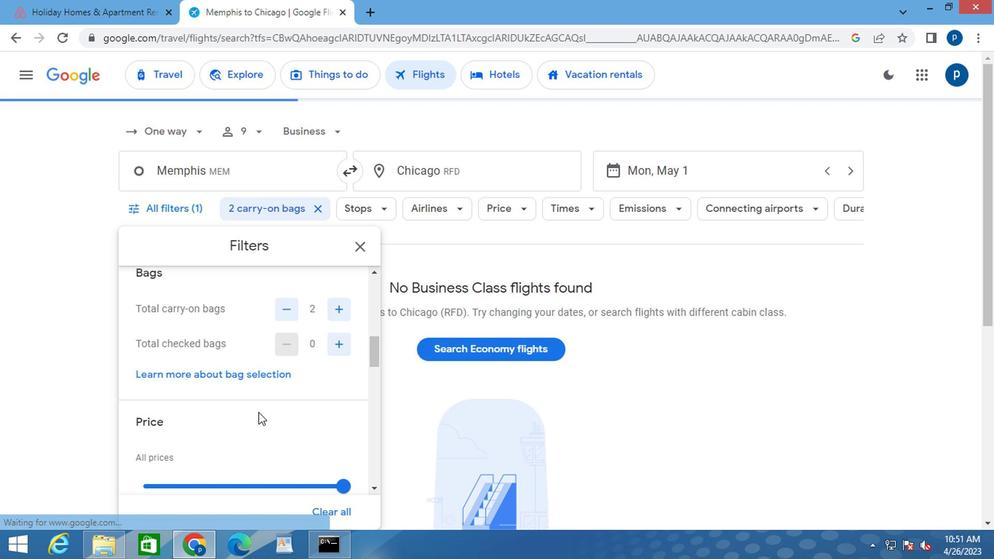 
Action: Mouse scrolled (257, 401) with delta (0, 0)
Screenshot: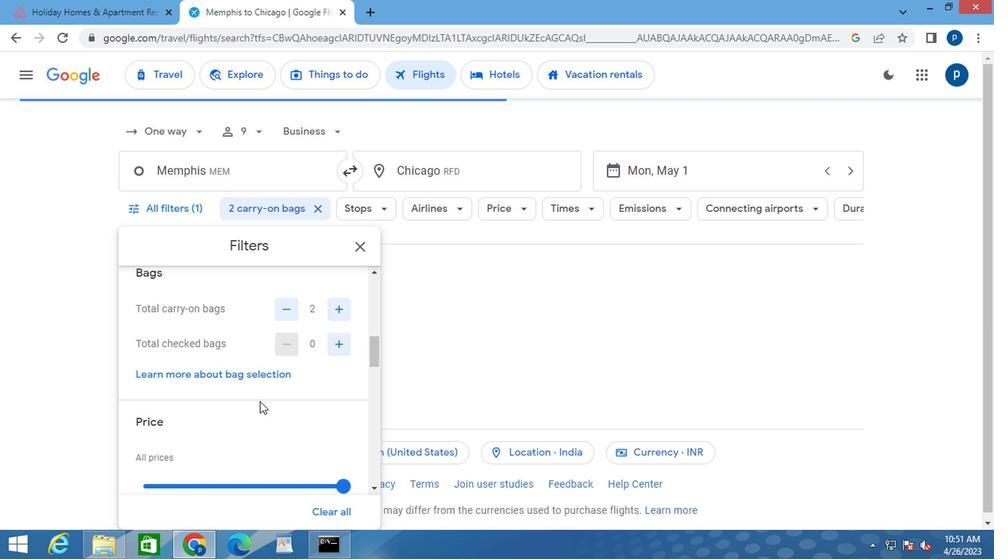 
Action: Mouse scrolled (257, 401) with delta (0, 0)
Screenshot: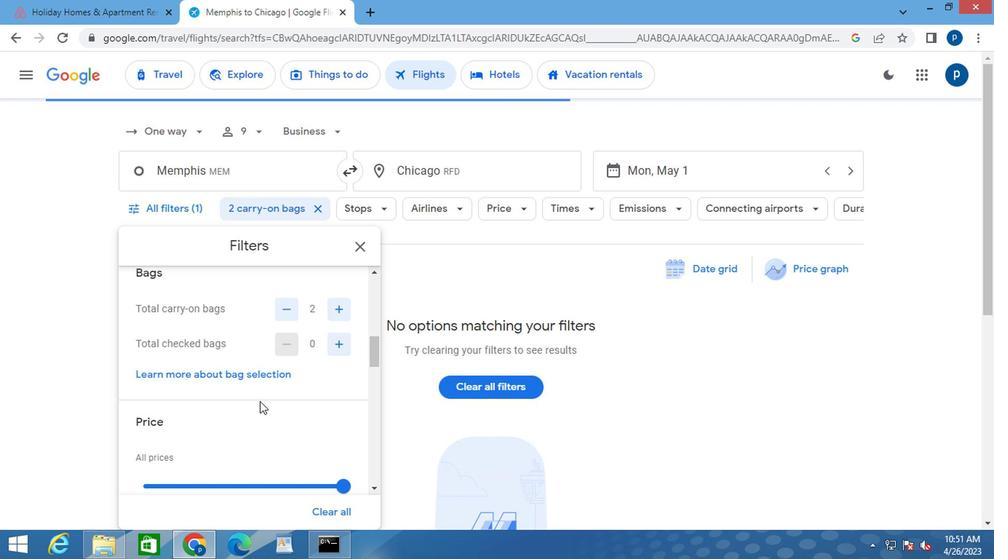 
Action: Mouse moved to (343, 343)
Screenshot: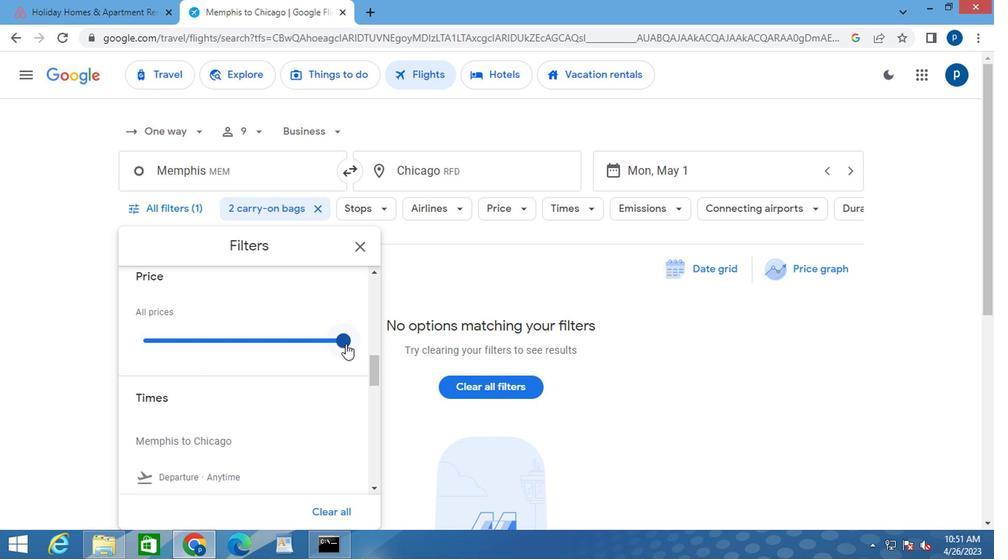 
Action: Mouse pressed left at (343, 343)
Screenshot: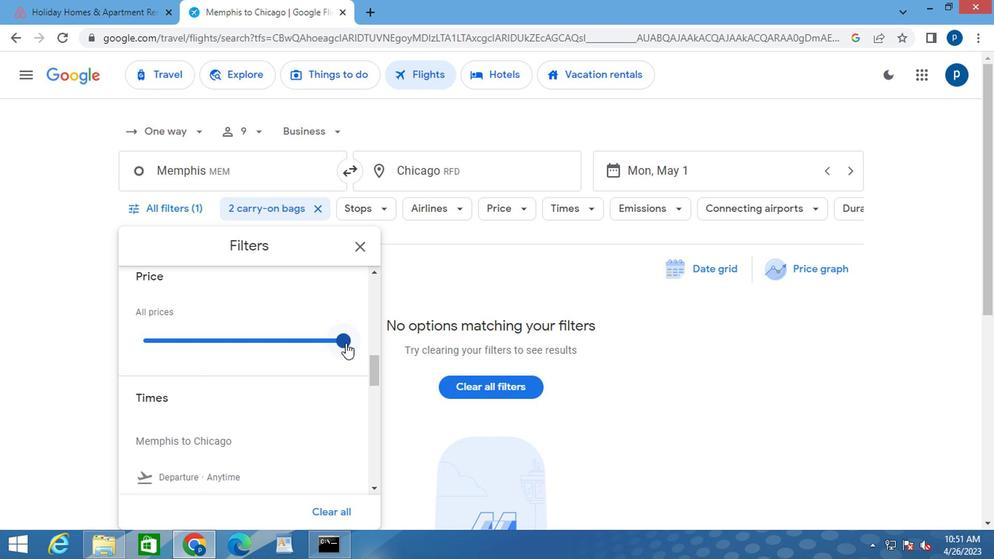 
Action: Mouse moved to (278, 394)
Screenshot: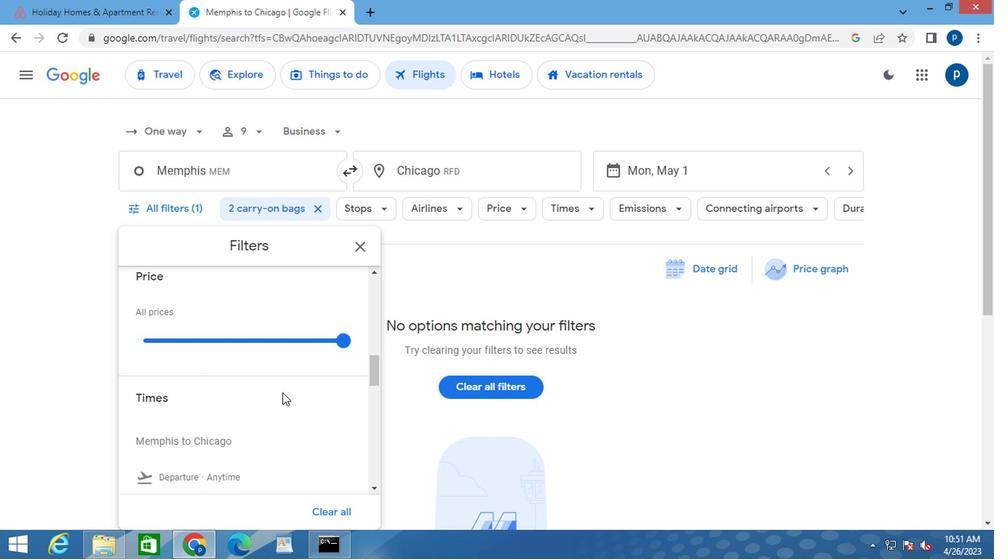 
Action: Mouse scrolled (278, 394) with delta (0, 0)
Screenshot: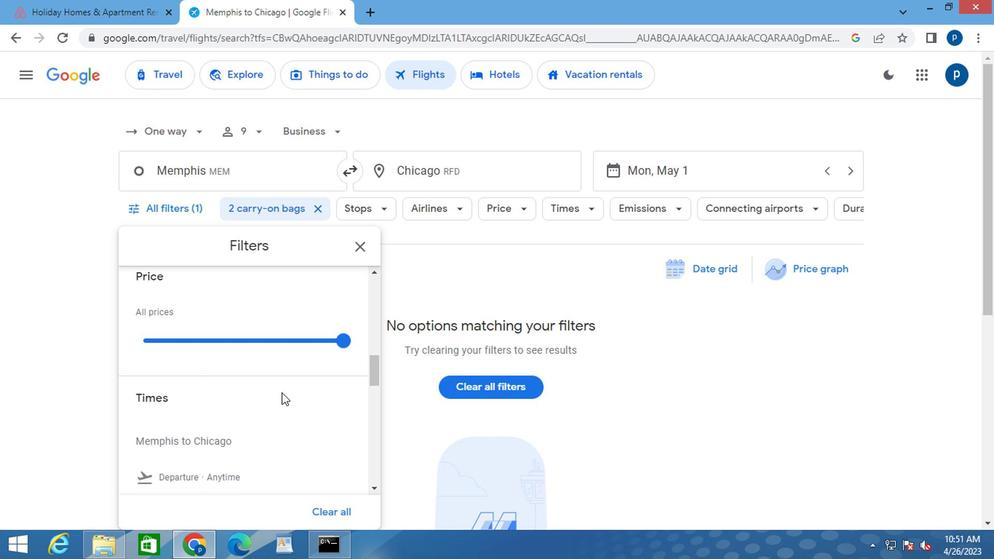
Action: Mouse moved to (139, 432)
Screenshot: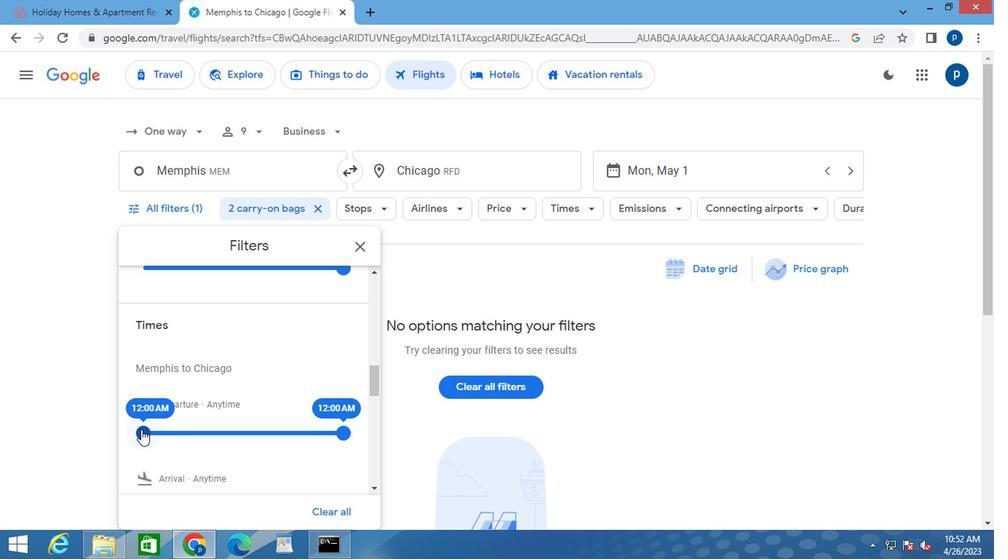
Action: Mouse pressed left at (139, 432)
Screenshot: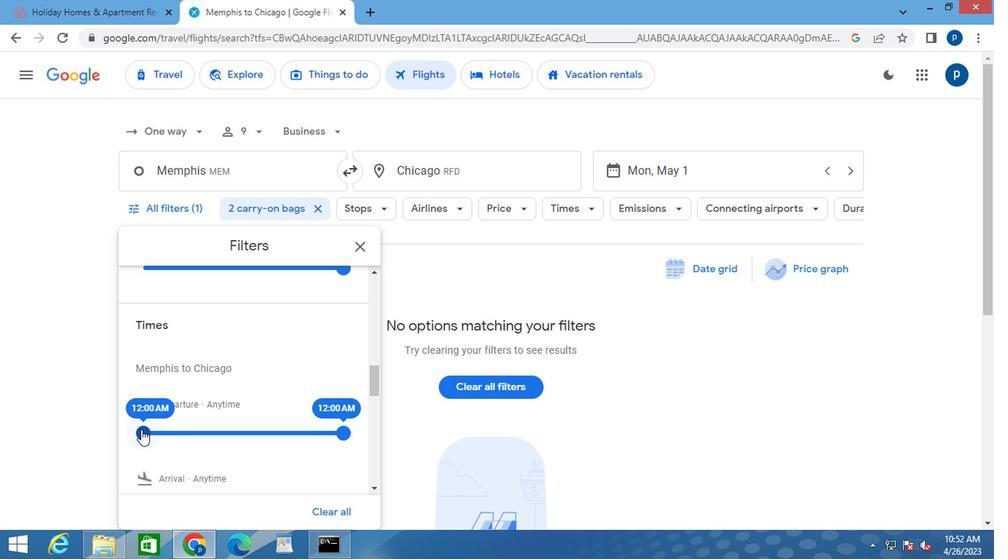 
Action: Mouse moved to (339, 434)
Screenshot: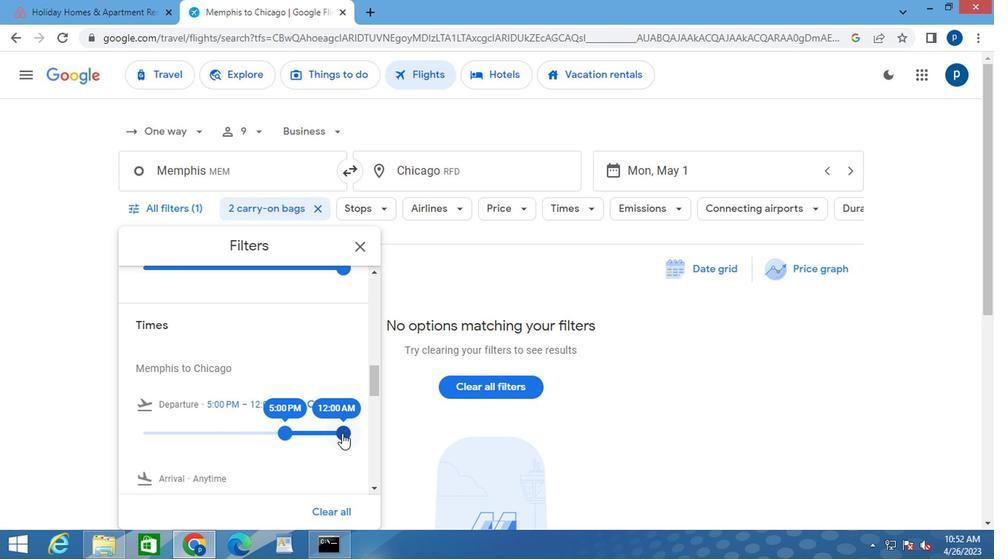 
Action: Mouse pressed left at (339, 434)
Screenshot: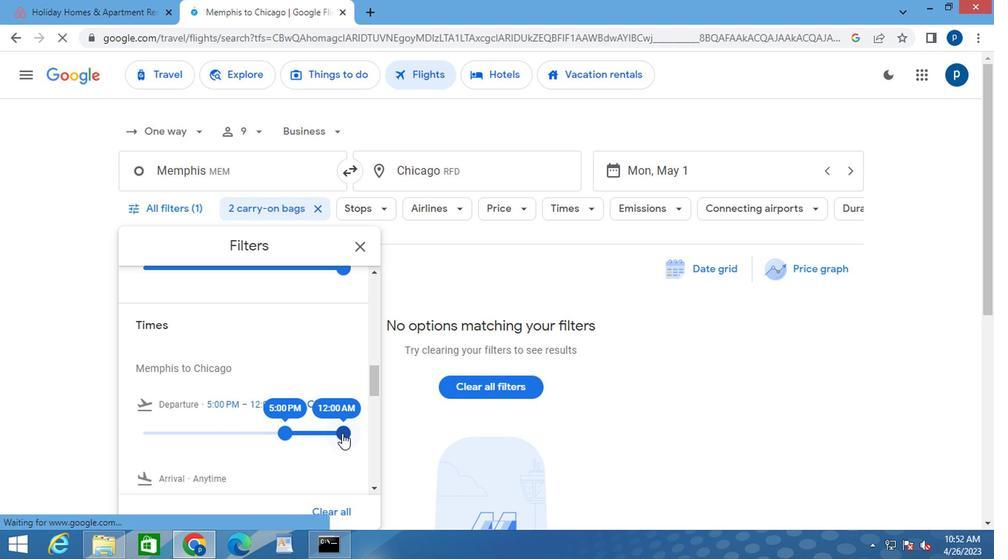 
Action: Mouse moved to (357, 248)
Screenshot: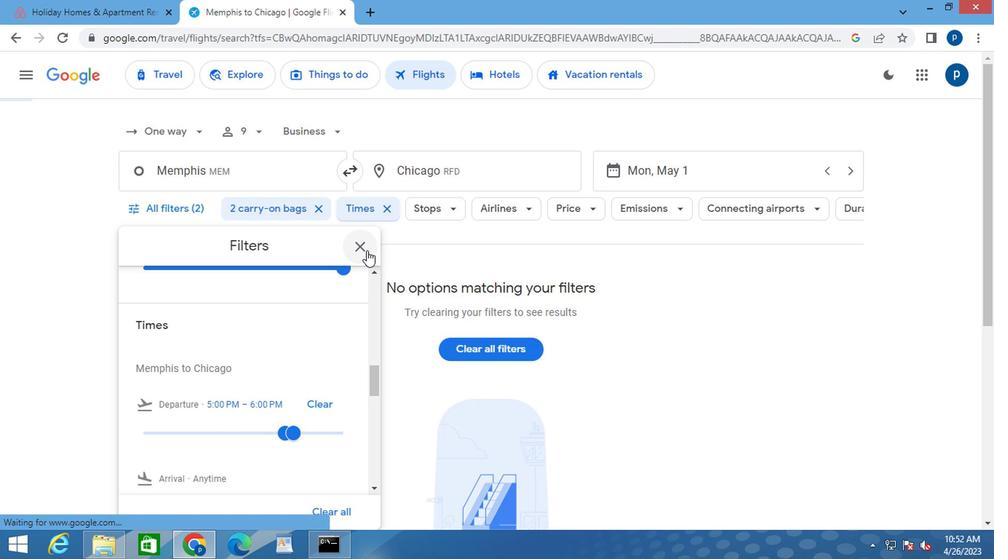 
Action: Mouse pressed left at (357, 248)
Screenshot: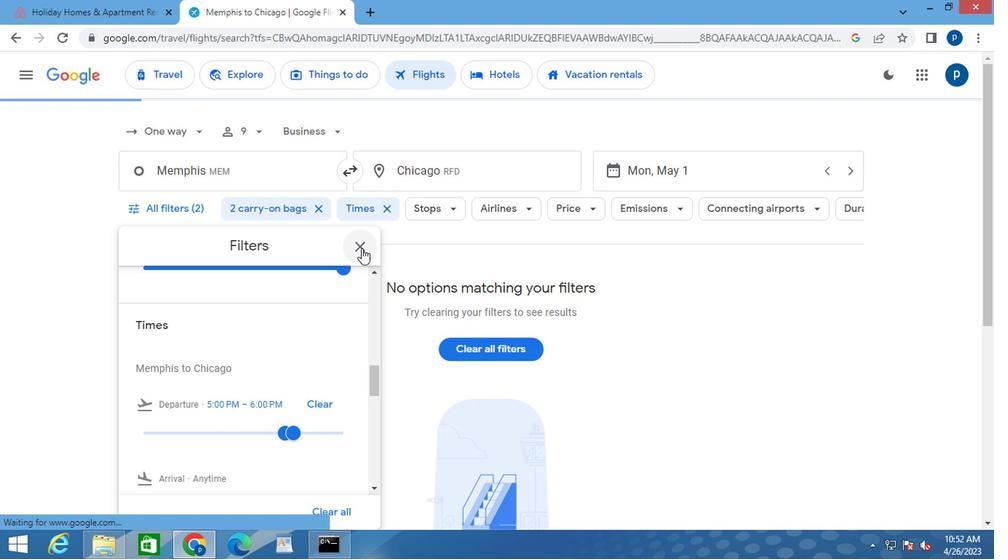 
